 Task: In Heading Arial with underline. Font size of heading  '18'Font style of data Calibri. Font size of data  9Alignment of headline & data Align center. Fill color in heading,  RedFont color of data Black Apply border in Data No BorderIn the sheet   Impact Sales log book
Action: Mouse moved to (160, 158)
Screenshot: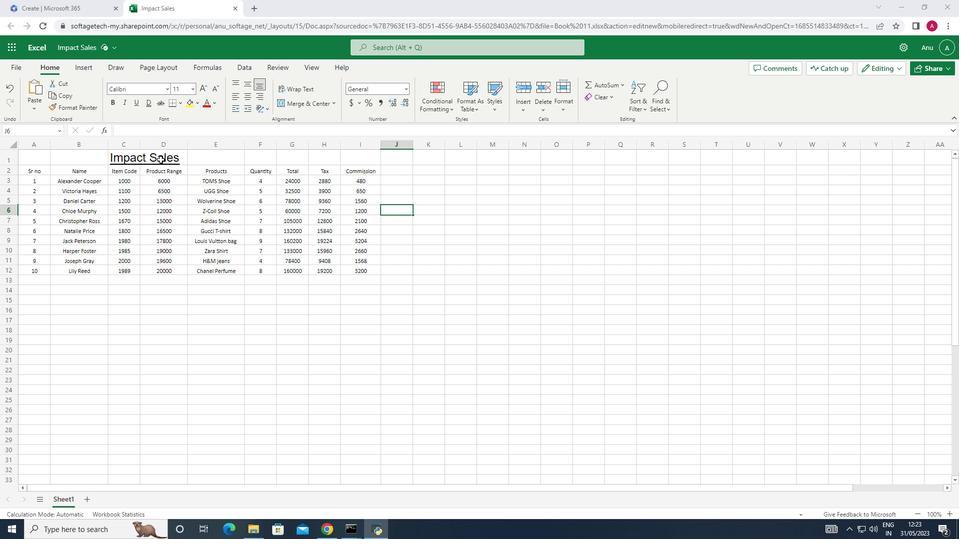 
Action: Mouse pressed left at (160, 158)
Screenshot: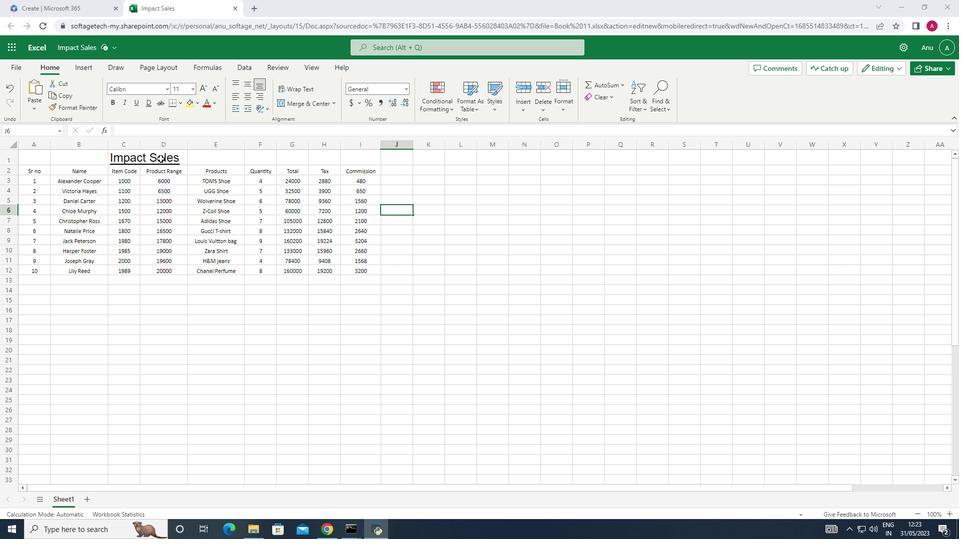 
Action: Mouse moved to (121, 157)
Screenshot: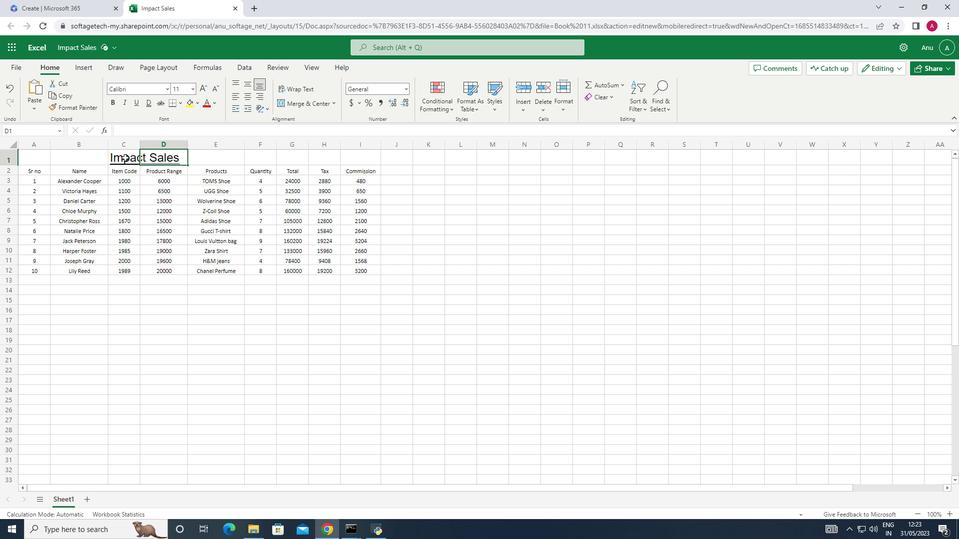 
Action: Mouse pressed left at (121, 157)
Screenshot: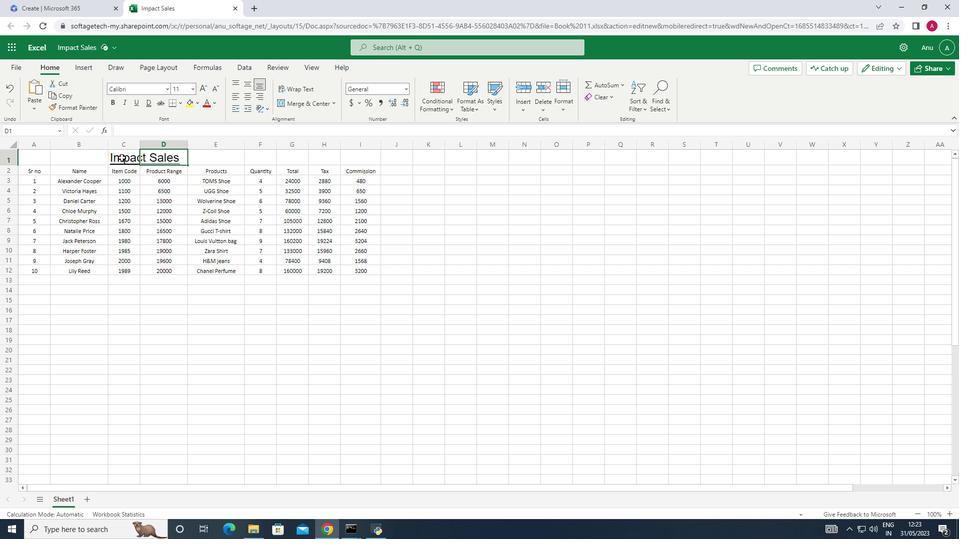 
Action: Mouse moved to (164, 87)
Screenshot: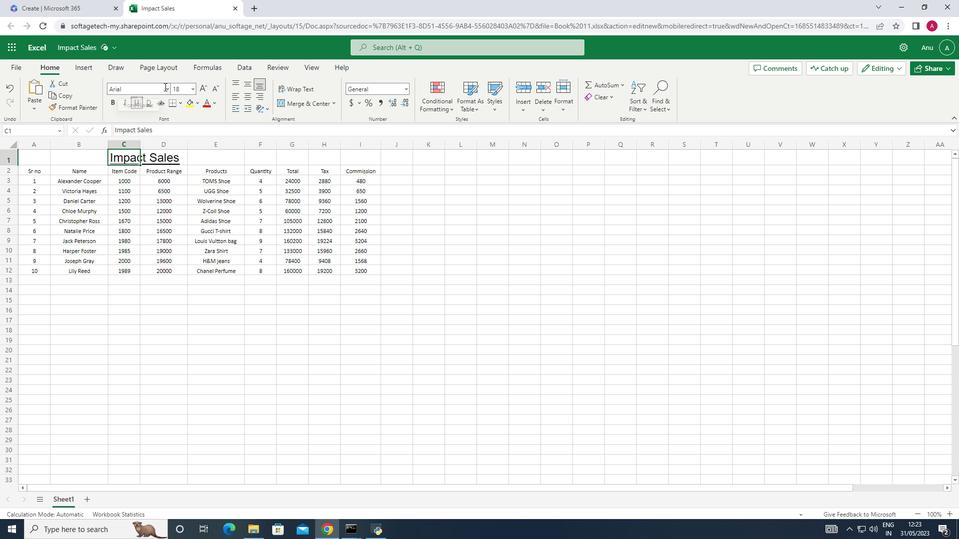
Action: Mouse pressed left at (164, 87)
Screenshot: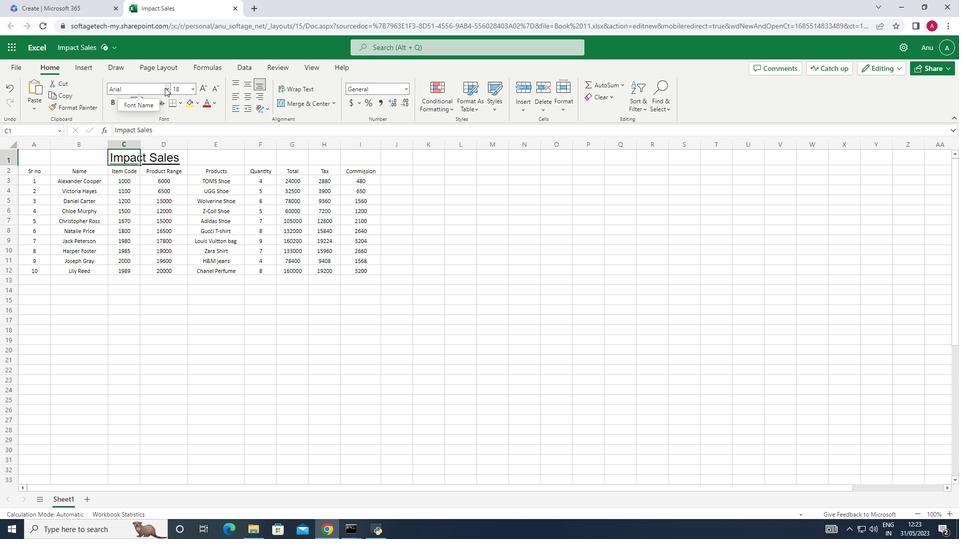 
Action: Mouse moved to (142, 126)
Screenshot: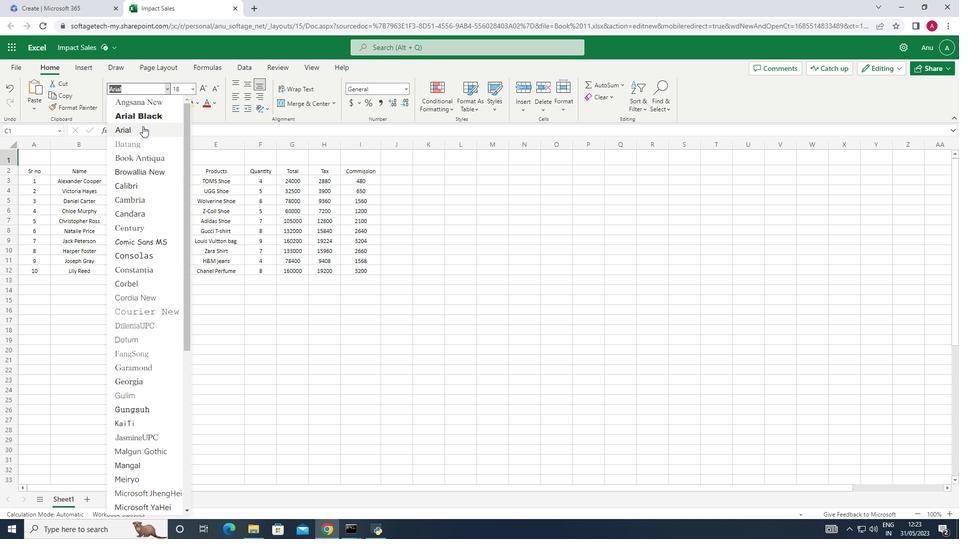 
Action: Mouse pressed left at (142, 126)
Screenshot: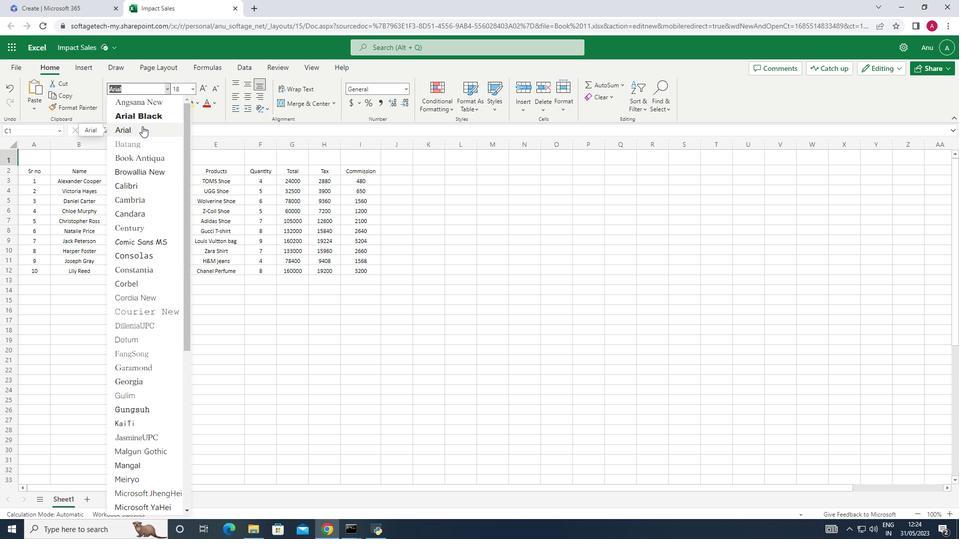 
Action: Mouse moved to (135, 105)
Screenshot: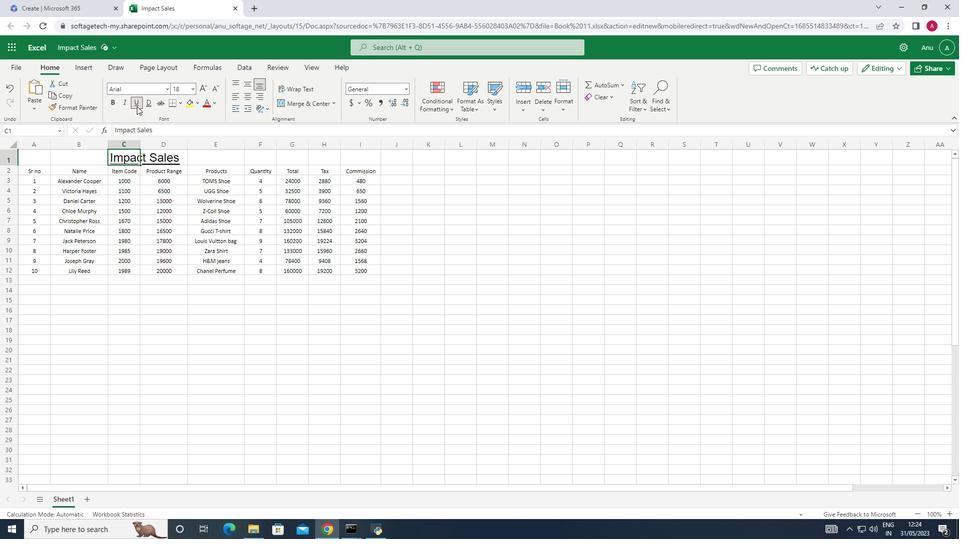 
Action: Mouse pressed left at (135, 105)
Screenshot: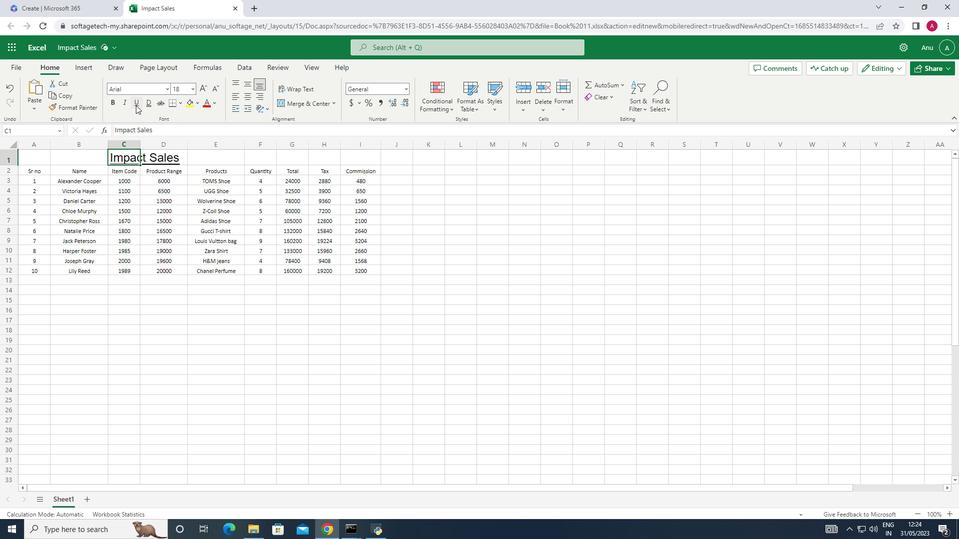 
Action: Mouse pressed left at (135, 105)
Screenshot: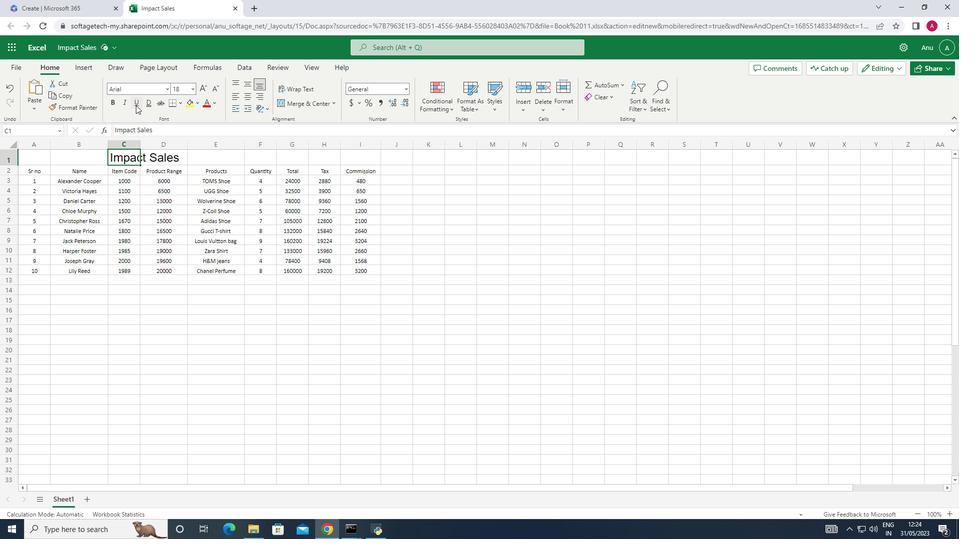 
Action: Mouse moved to (35, 173)
Screenshot: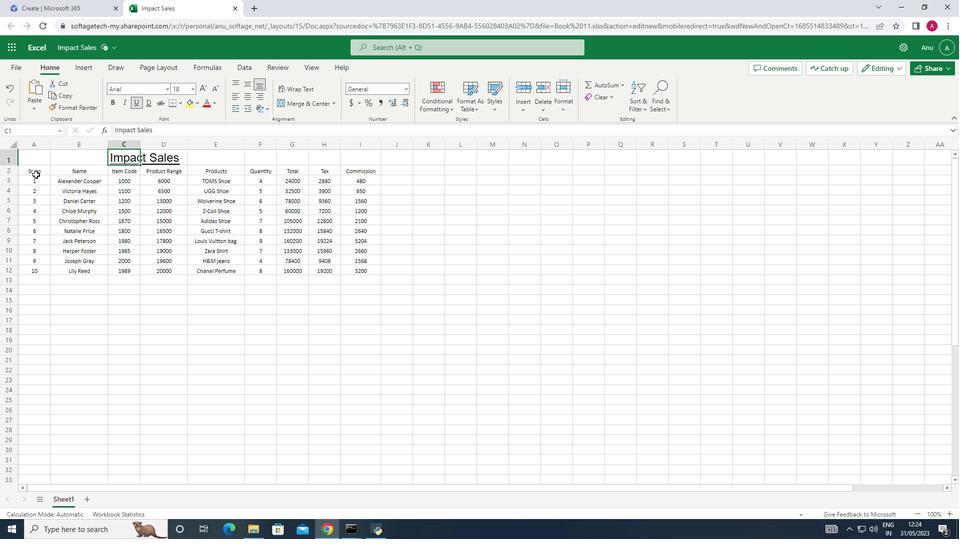 
Action: Mouse pressed left at (35, 173)
Screenshot: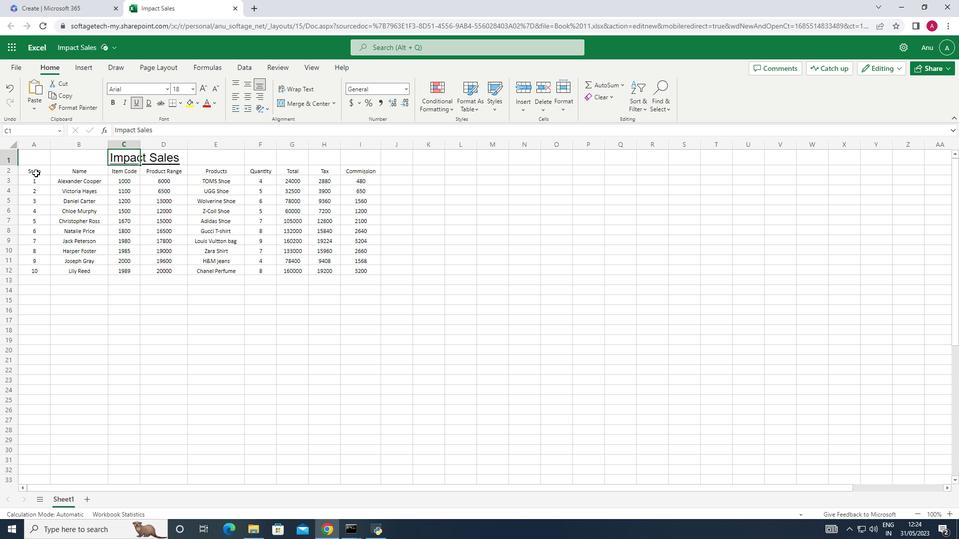 
Action: Mouse moved to (337, 254)
Screenshot: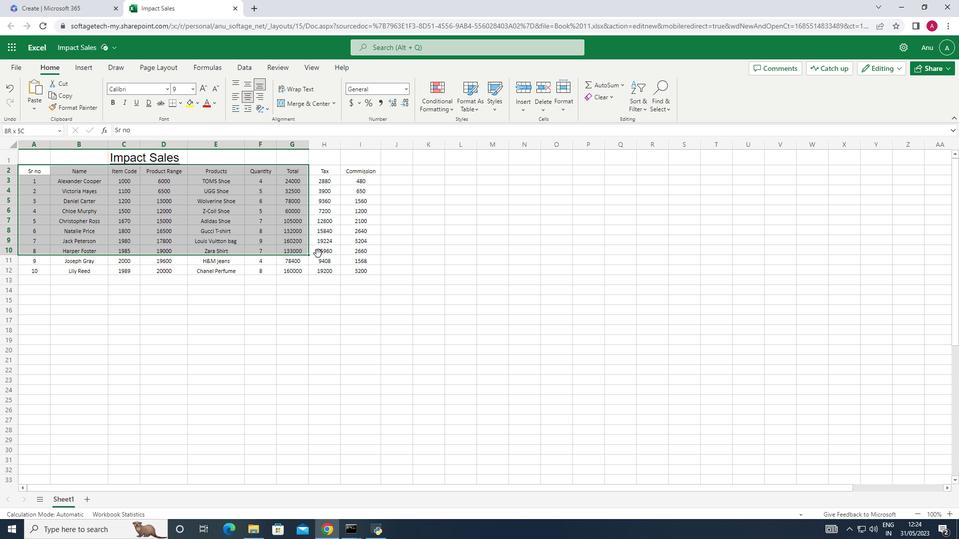 
Action: Mouse pressed left at (337, 254)
Screenshot: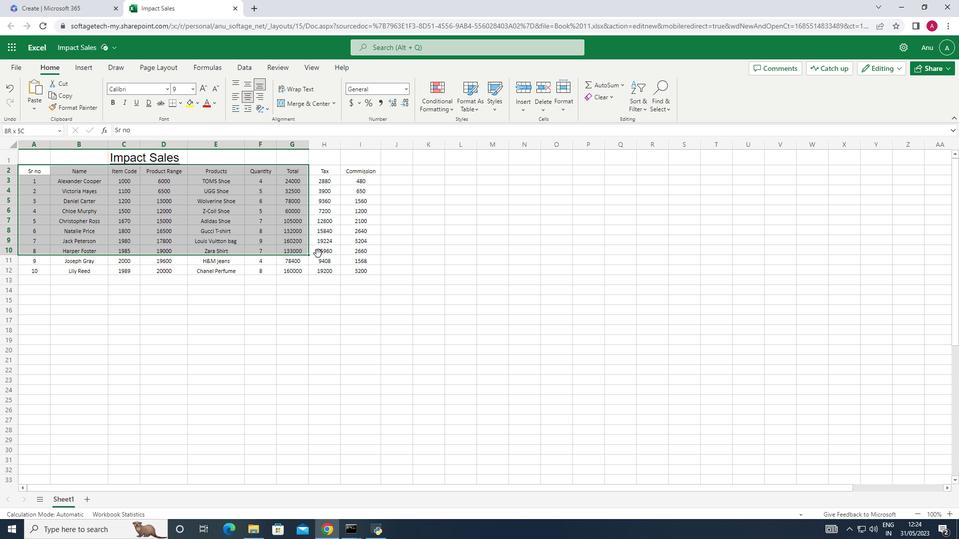 
Action: Mouse moved to (371, 254)
Screenshot: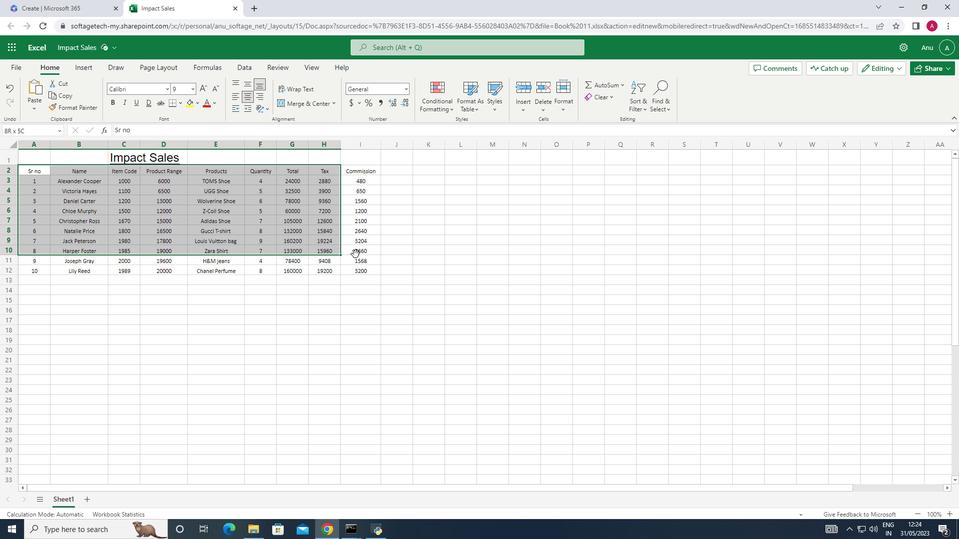
Action: Mouse pressed left at (371, 254)
Screenshot: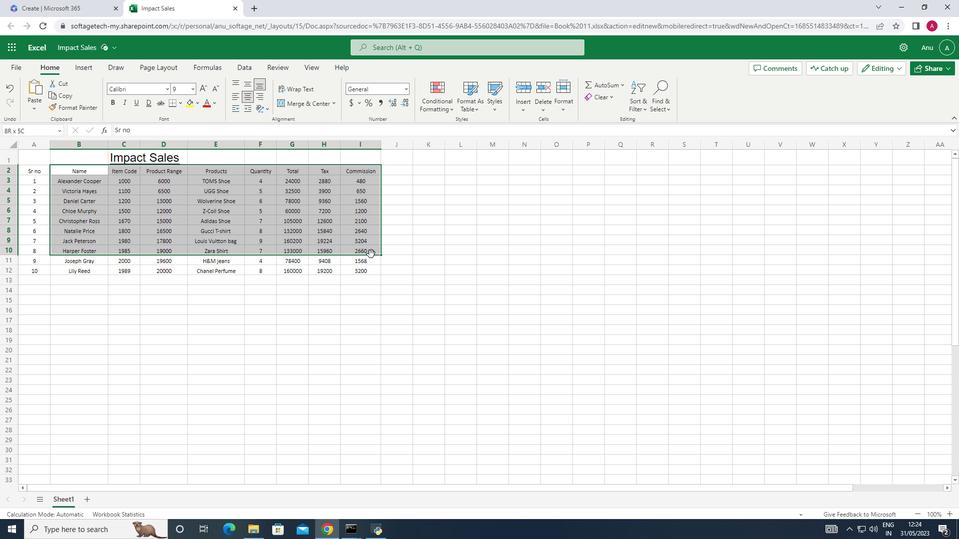 
Action: Mouse moved to (556, 301)
Screenshot: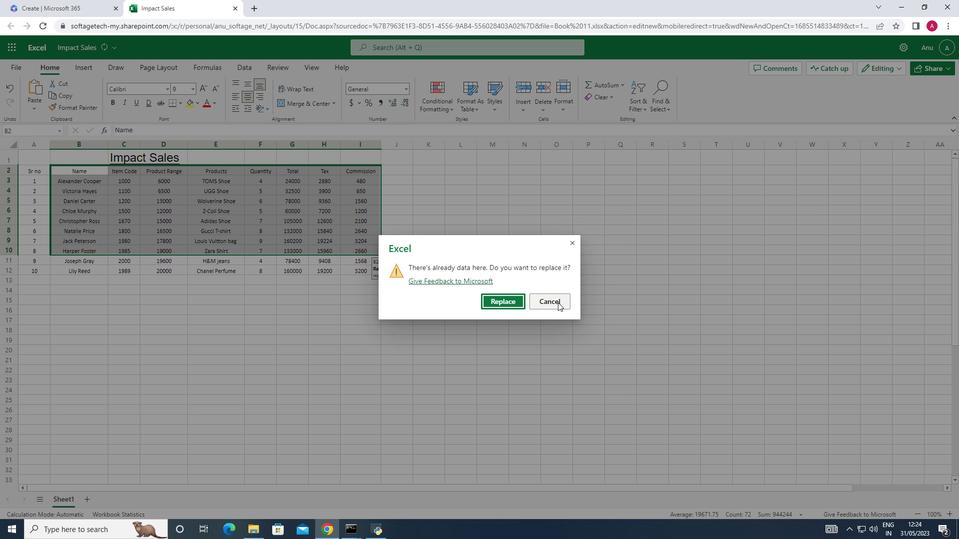 
Action: Mouse pressed left at (556, 301)
Screenshot: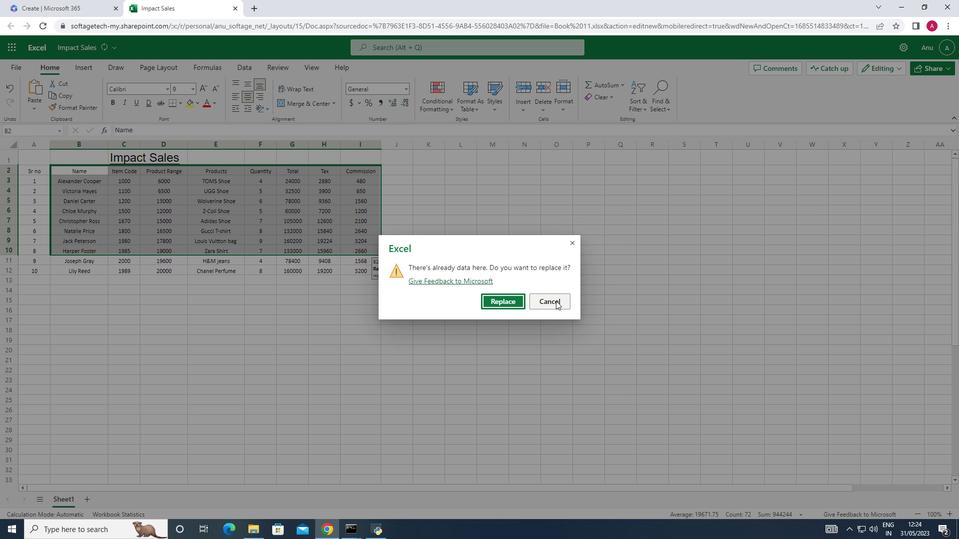 
Action: Mouse moved to (37, 170)
Screenshot: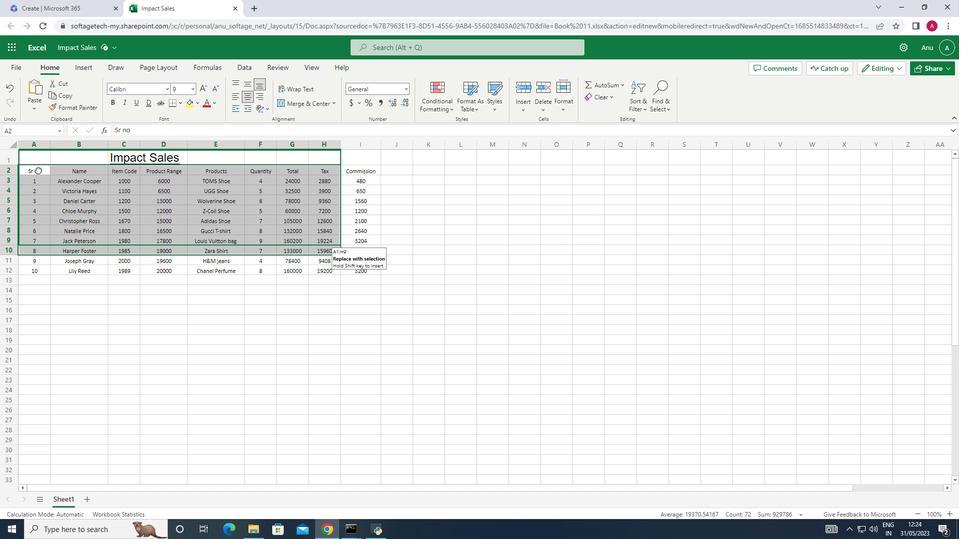 
Action: Mouse pressed left at (37, 170)
Screenshot: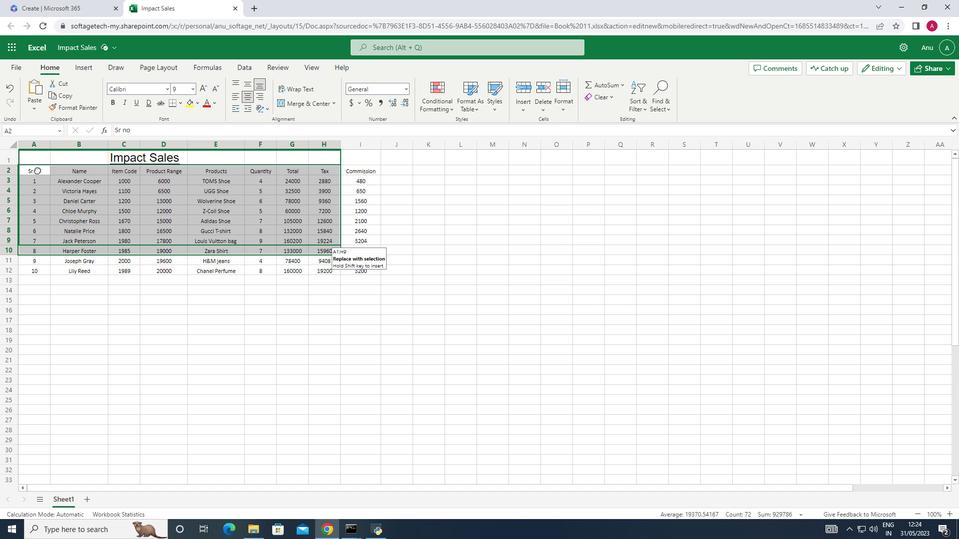 
Action: Mouse moved to (479, 222)
Screenshot: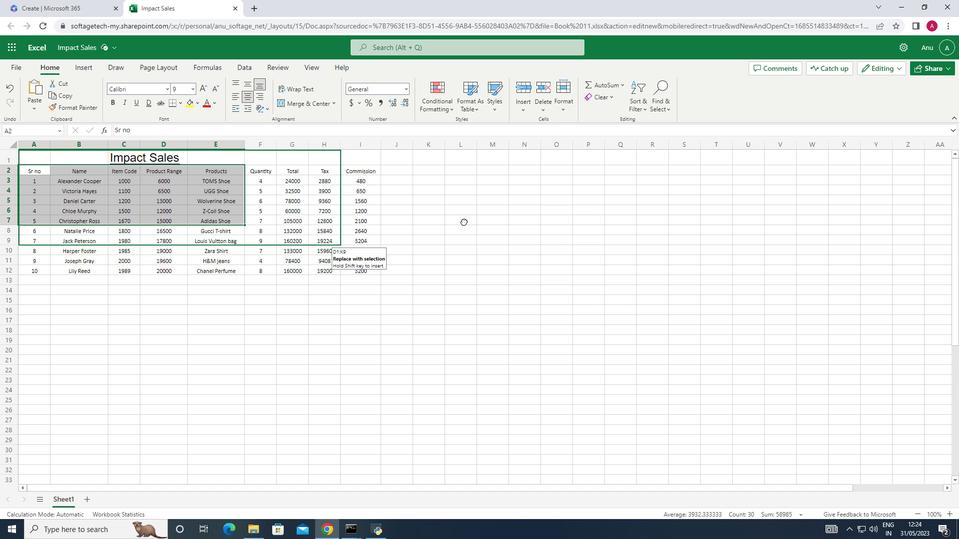 
Action: Mouse pressed left at (479, 222)
Screenshot: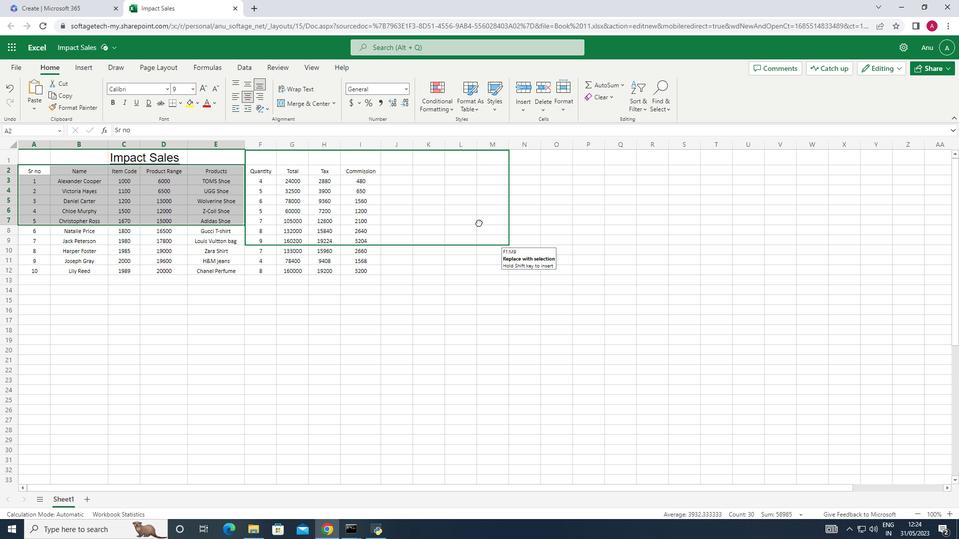 
Action: Mouse moved to (434, 287)
Screenshot: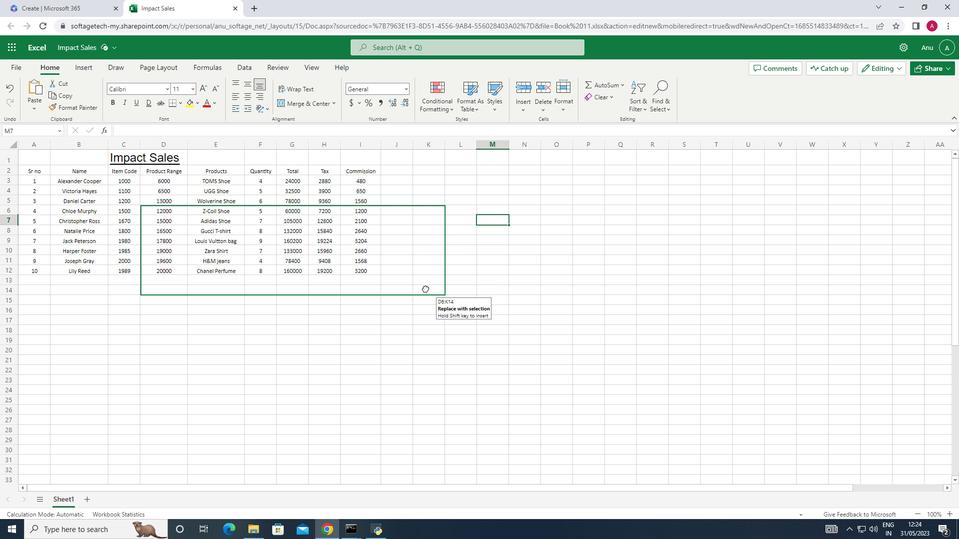 
Action: Mouse pressed right at (434, 287)
Screenshot: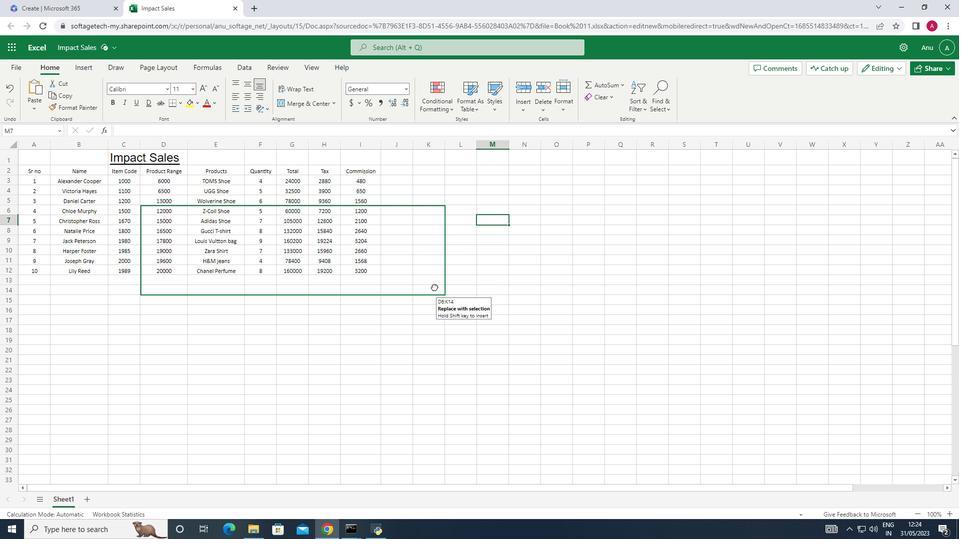 
Action: Mouse moved to (504, 265)
Screenshot: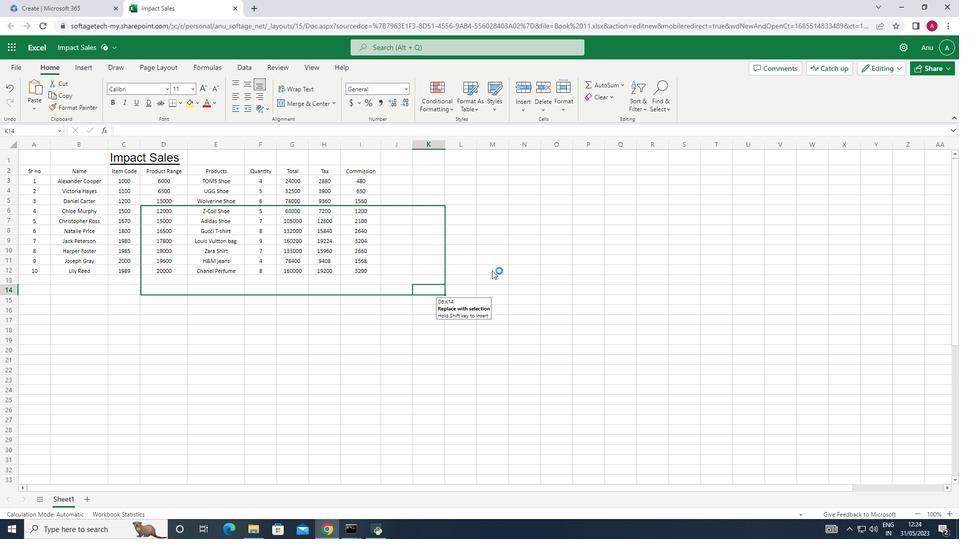 
Action: Mouse pressed left at (504, 265)
Screenshot: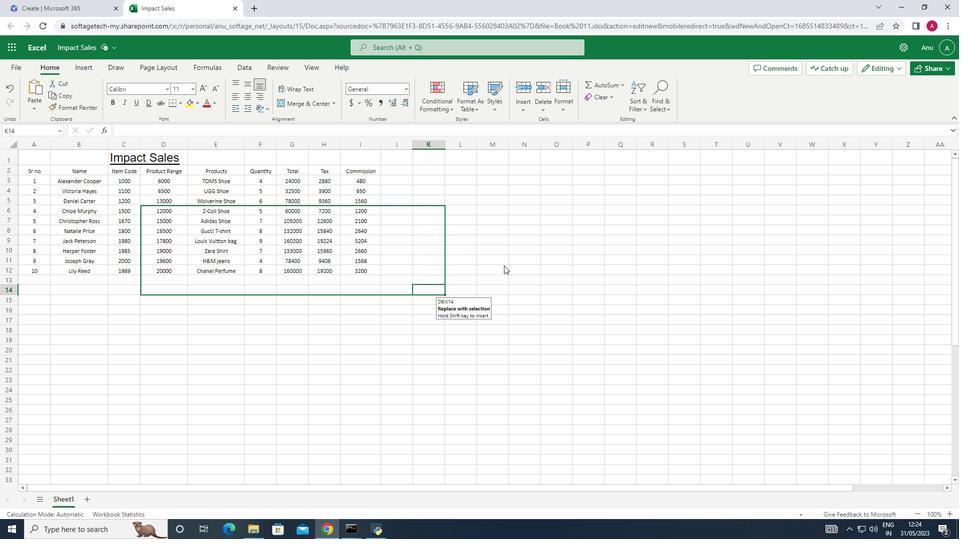 
Action: Mouse moved to (599, 189)
Screenshot: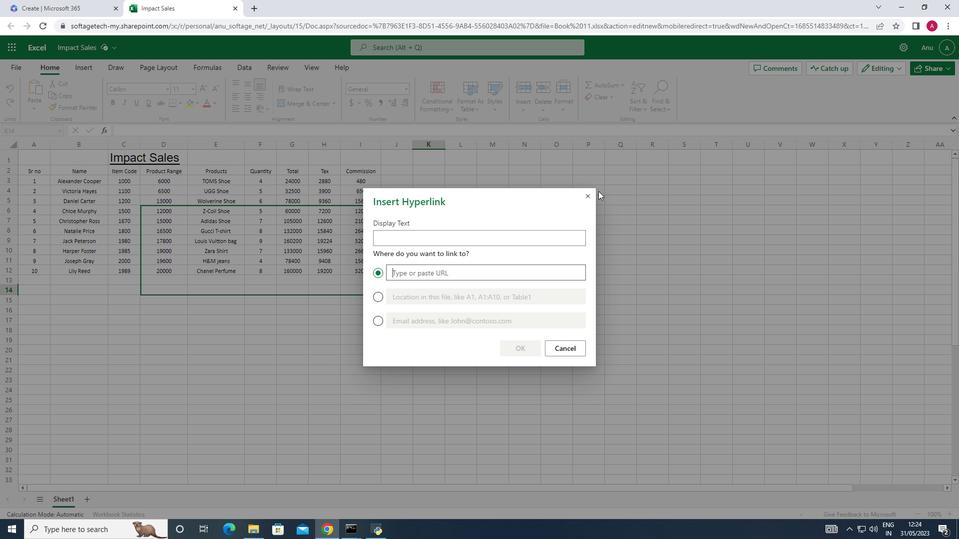 
Action: Mouse pressed left at (599, 189)
Screenshot: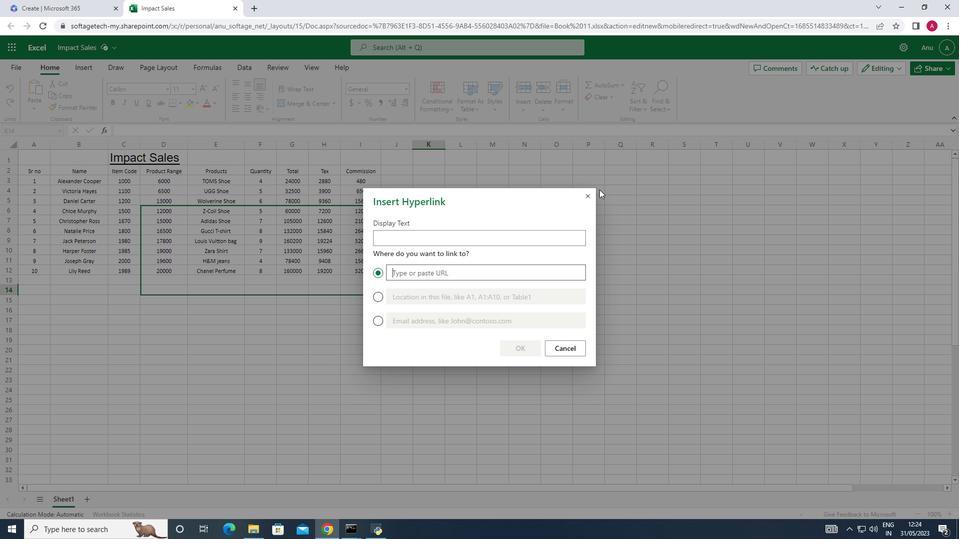 
Action: Mouse moved to (590, 190)
Screenshot: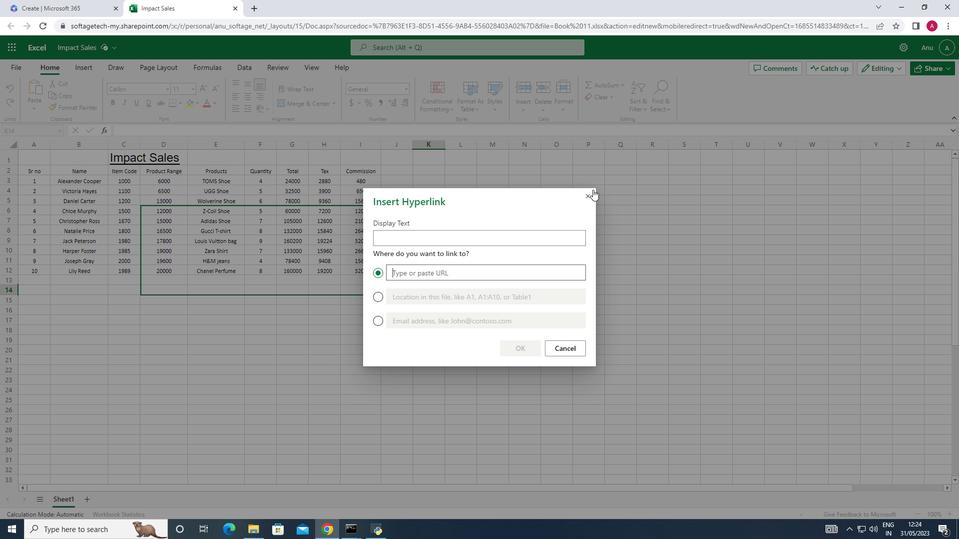 
Action: Mouse pressed left at (590, 190)
Screenshot: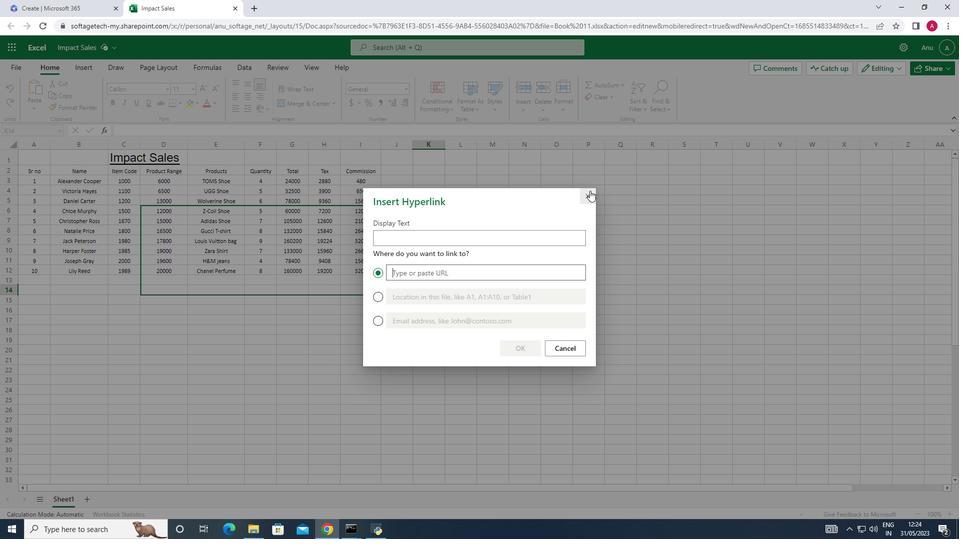 
Action: Mouse moved to (307, 248)
Screenshot: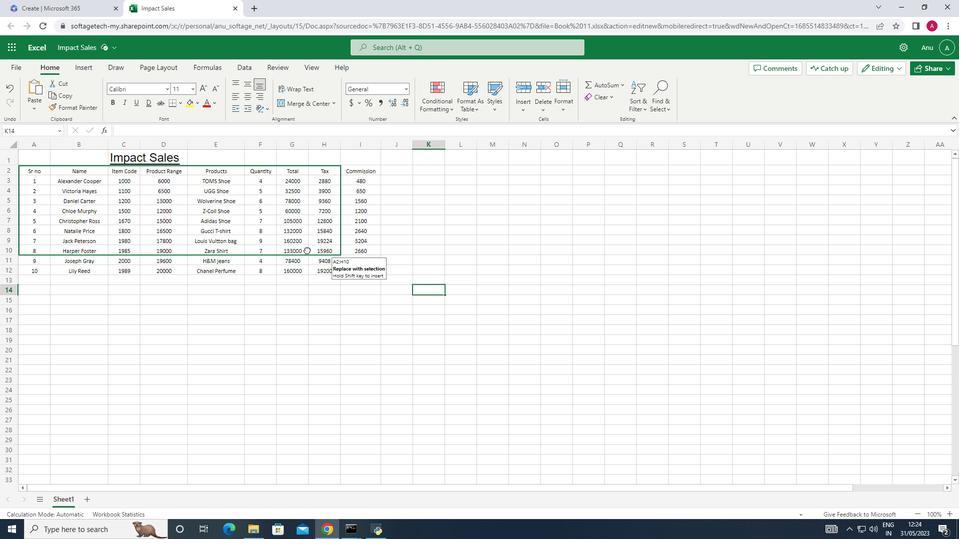 
Action: Mouse pressed left at (307, 248)
Screenshot: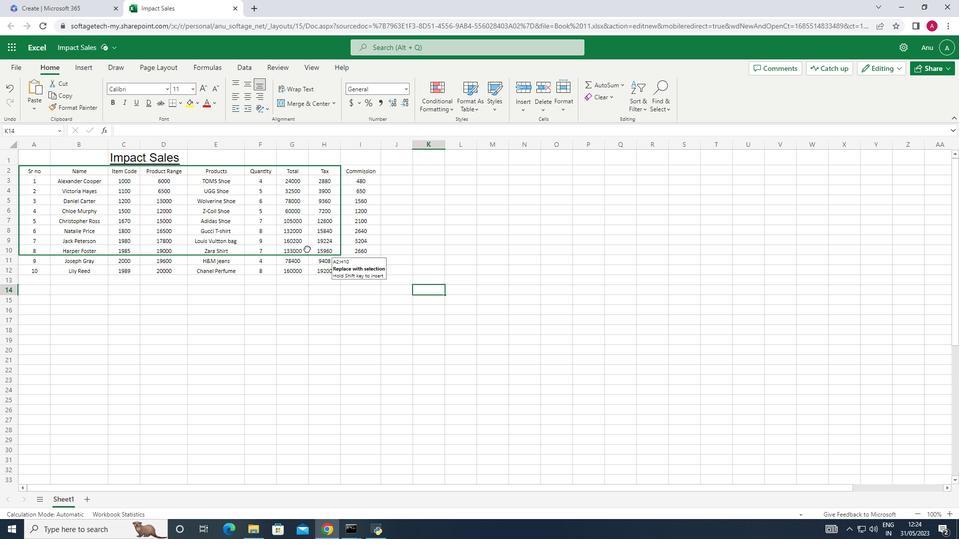 
Action: Mouse moved to (377, 266)
Screenshot: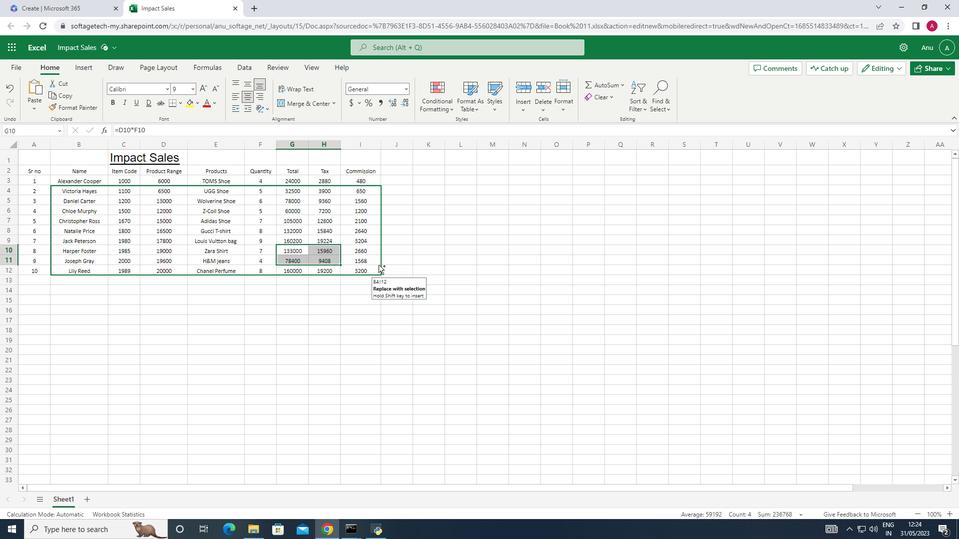 
Action: Key pressed ctrl+Z
Screenshot: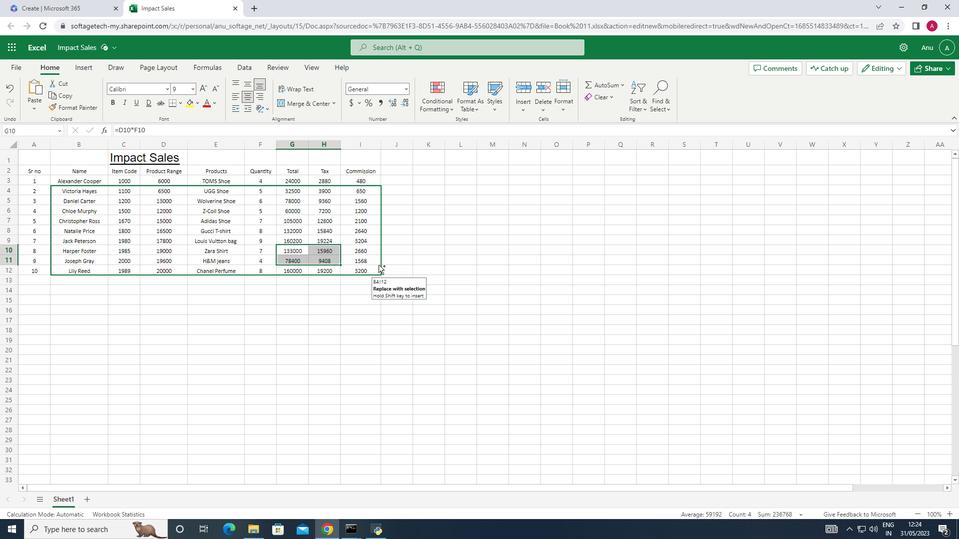 
Action: Mouse moved to (459, 240)
Screenshot: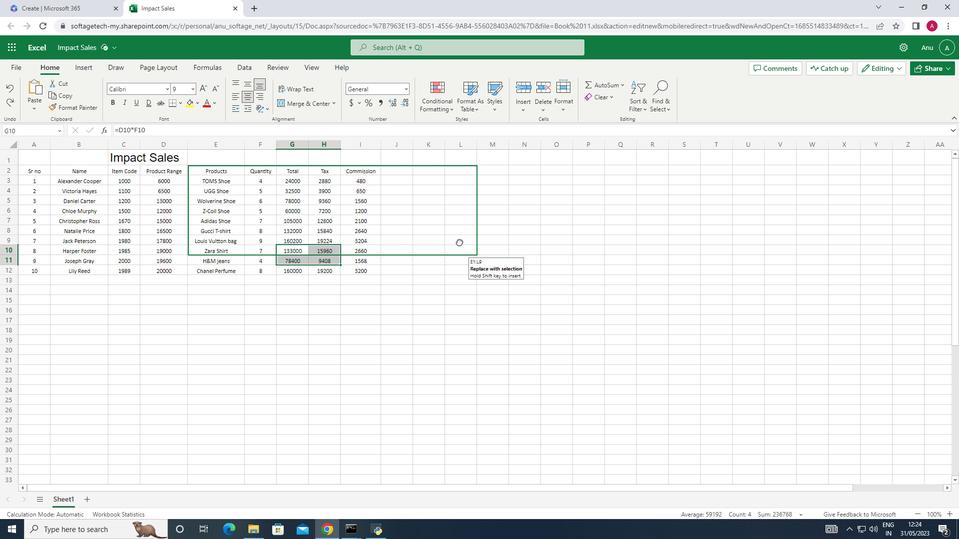 
Action: Mouse pressed left at (459, 240)
Screenshot: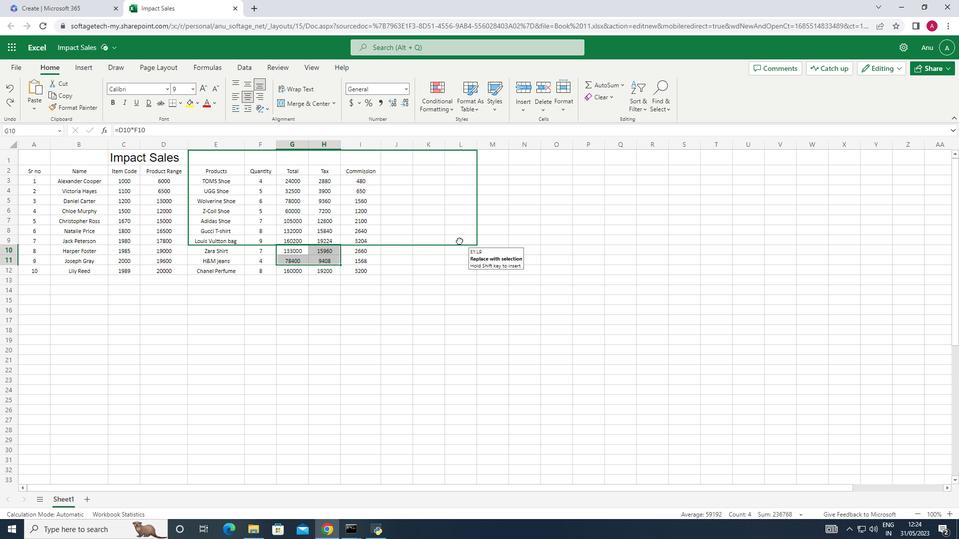 
Action: Mouse moved to (318, 236)
Screenshot: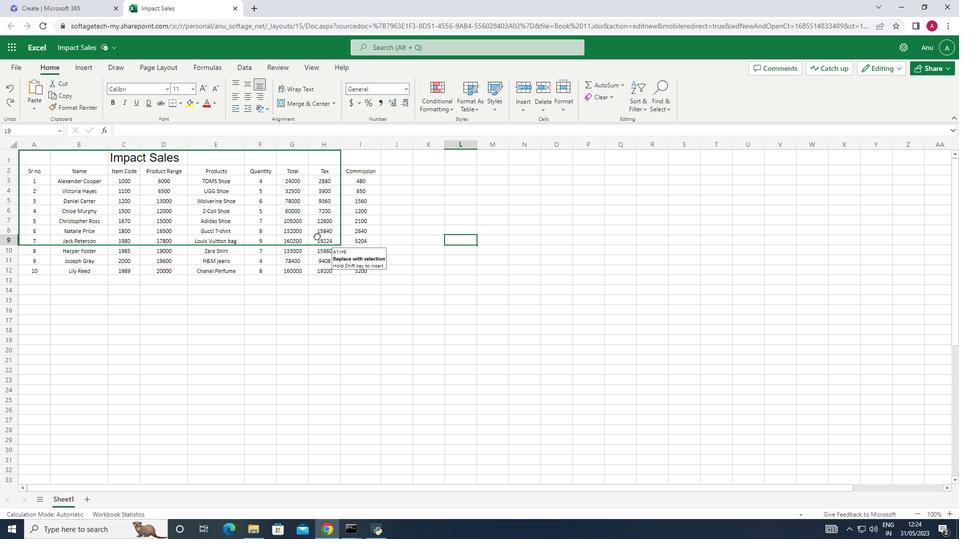 
Action: Key pressed <Key.shift_r>
Screenshot: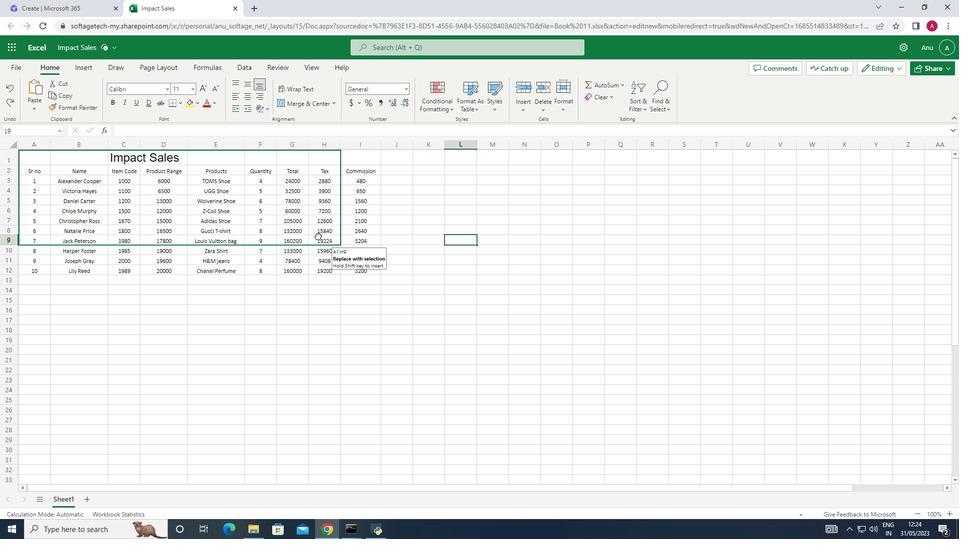 
Action: Mouse moved to (677, 336)
Screenshot: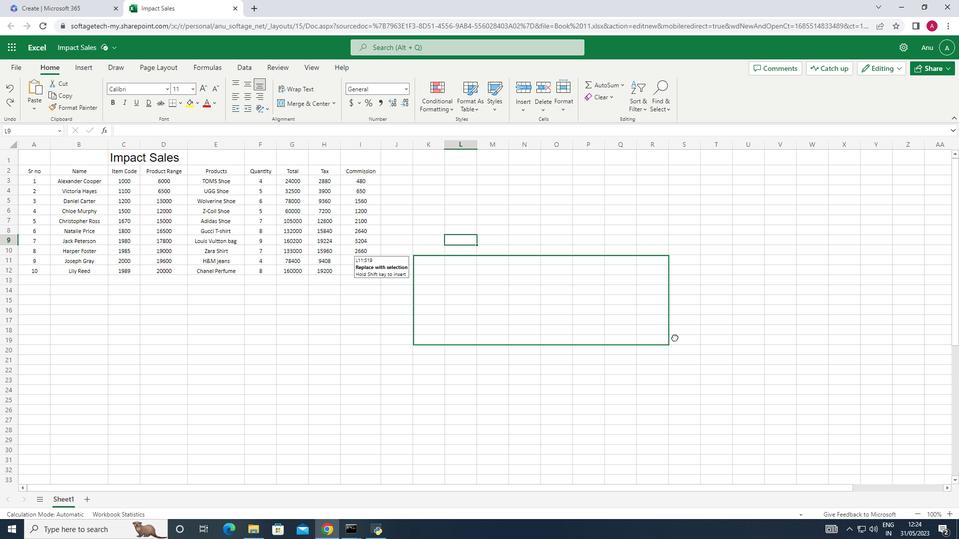 
Action: Mouse pressed left at (677, 336)
Screenshot: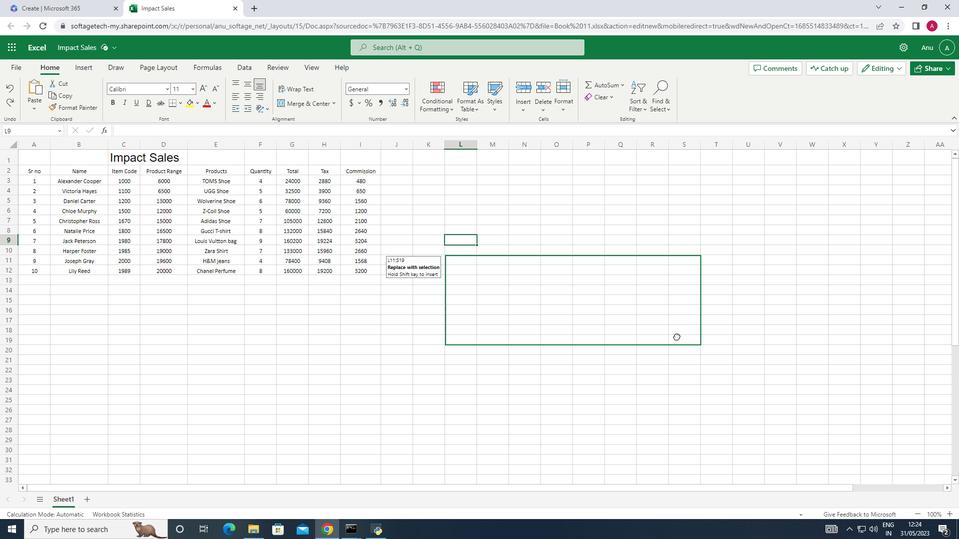 
Action: Key pressed <Key.shift_r>
Screenshot: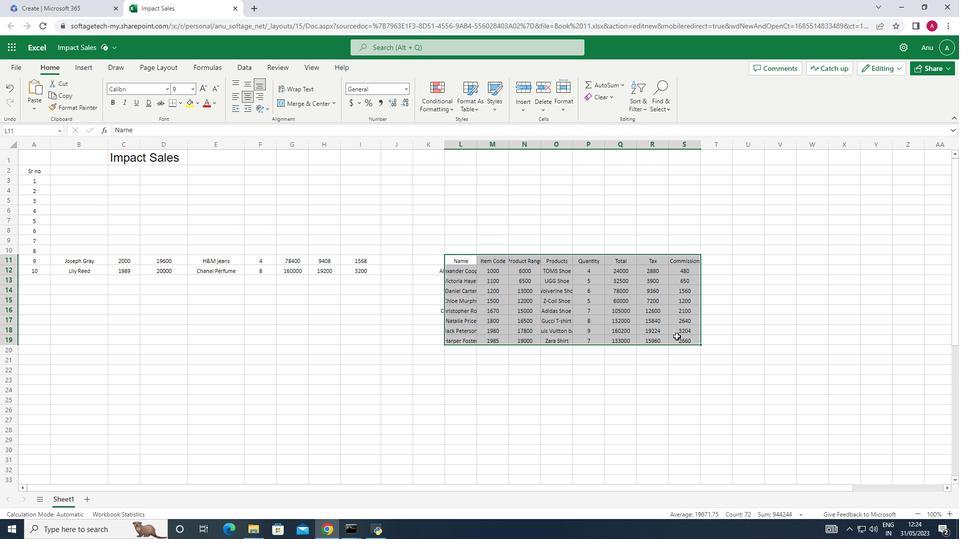 
Action: Mouse moved to (659, 331)
Screenshot: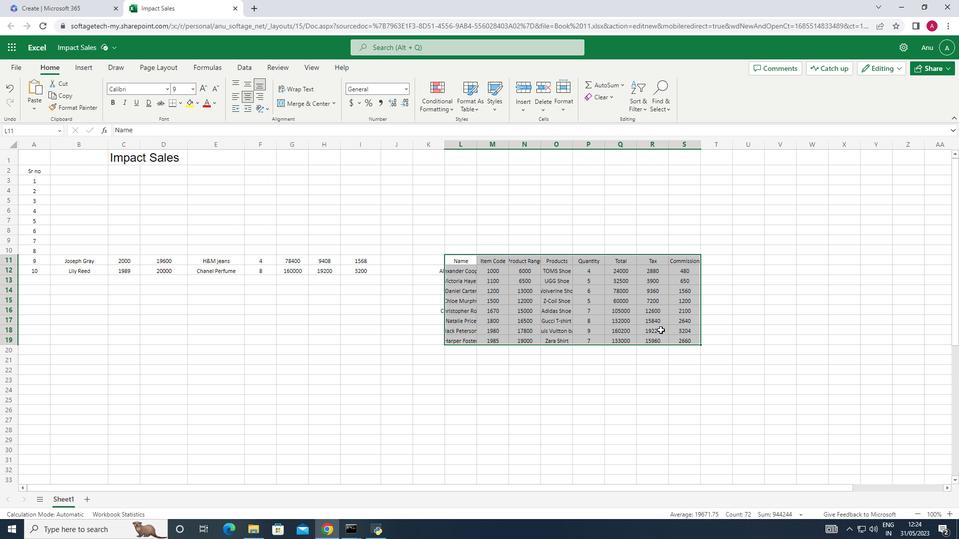 
Action: Key pressed ctrl+Z
Screenshot: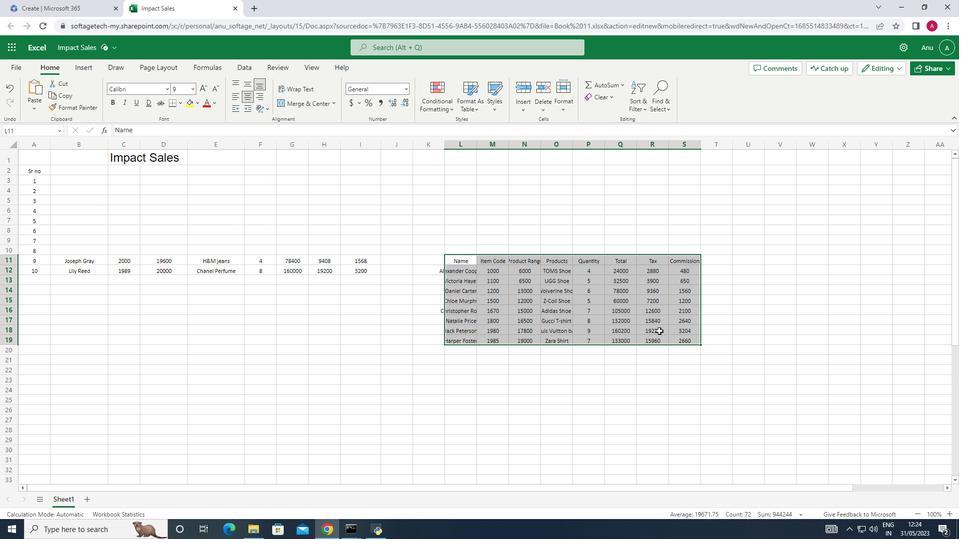 
Action: Mouse moved to (36, 169)
Screenshot: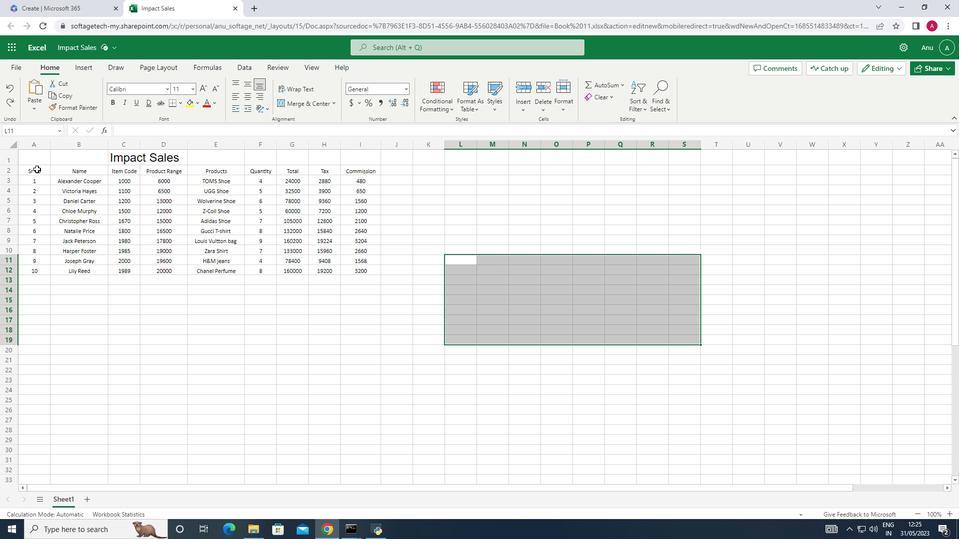 
Action: Mouse pressed left at (36, 169)
Screenshot: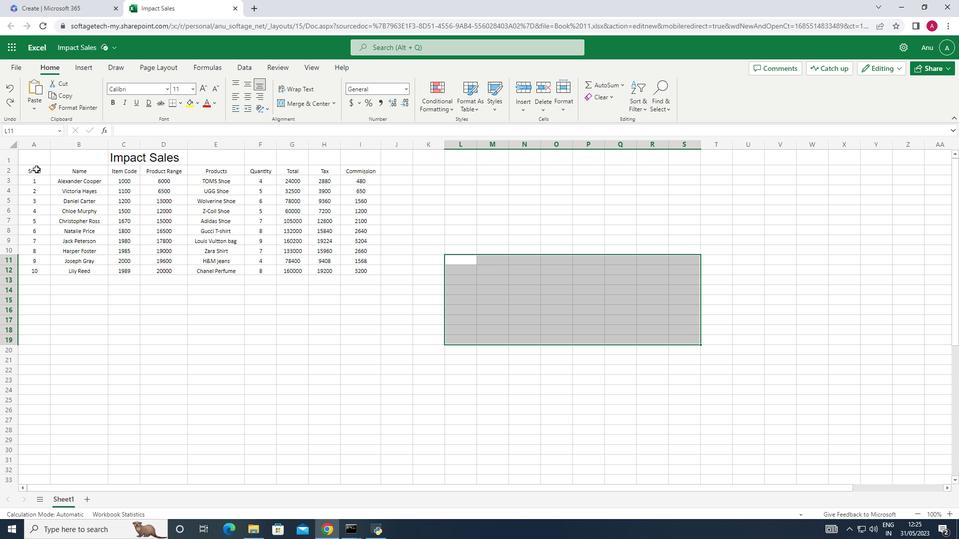 
Action: Mouse moved to (455, 245)
Screenshot: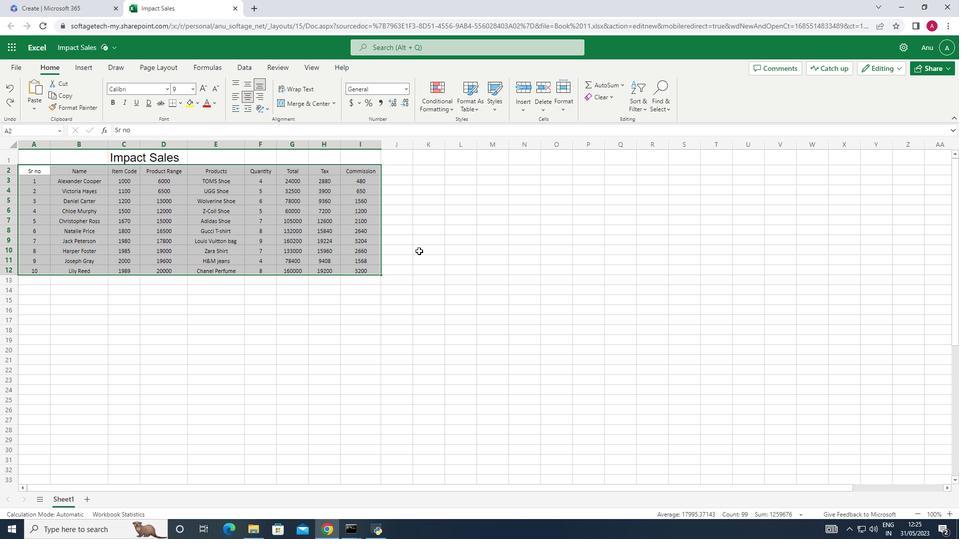 
Action: Mouse pressed left at (455, 245)
Screenshot: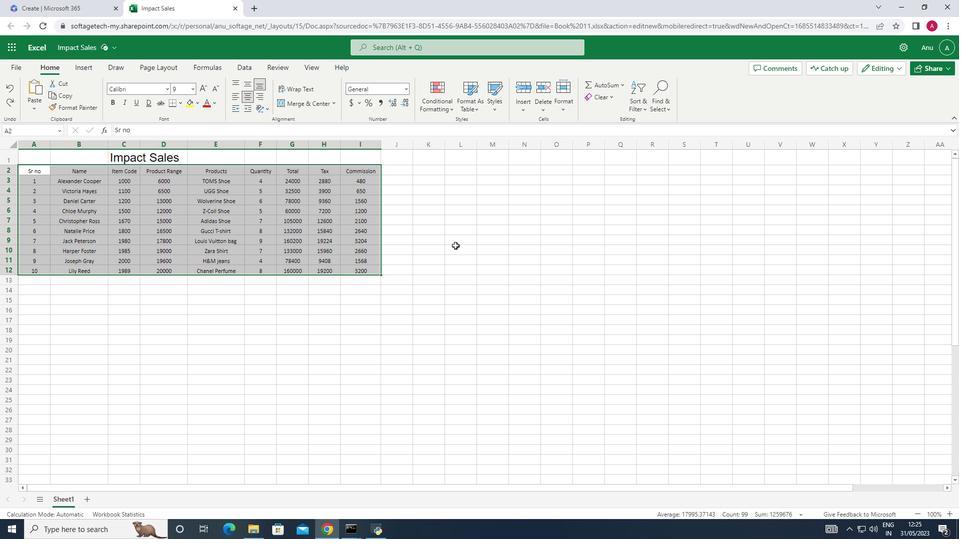 
Action: Mouse moved to (139, 157)
Screenshot: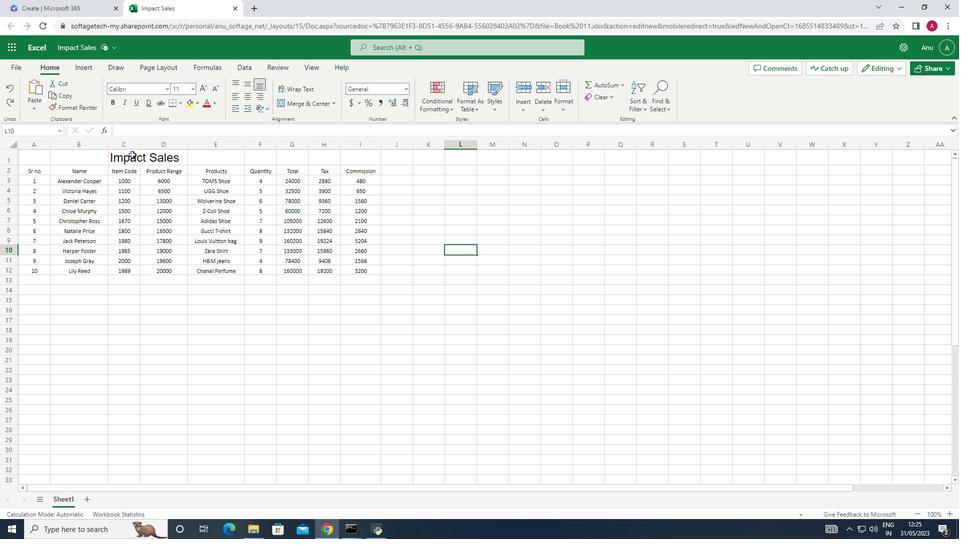 
Action: Mouse pressed left at (139, 157)
Screenshot: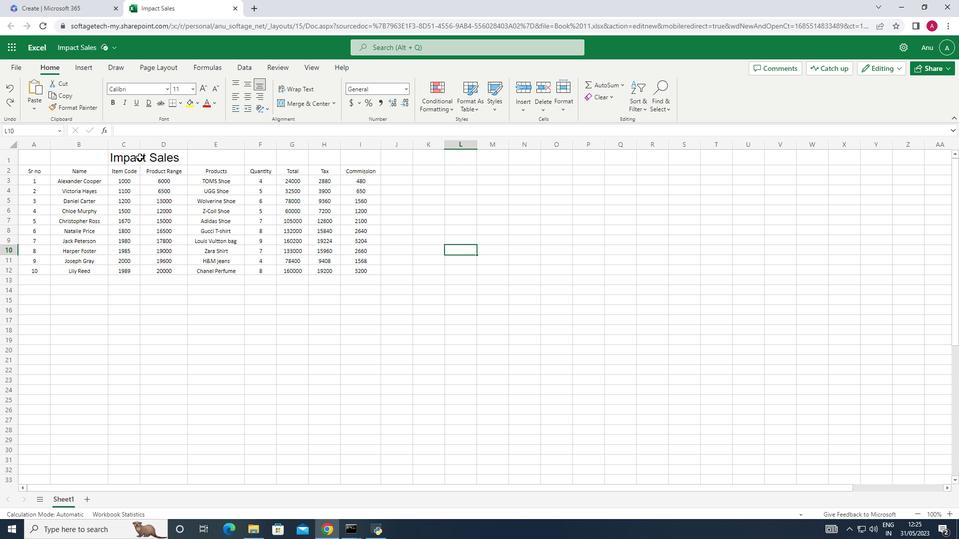 
Action: Mouse moved to (137, 102)
Screenshot: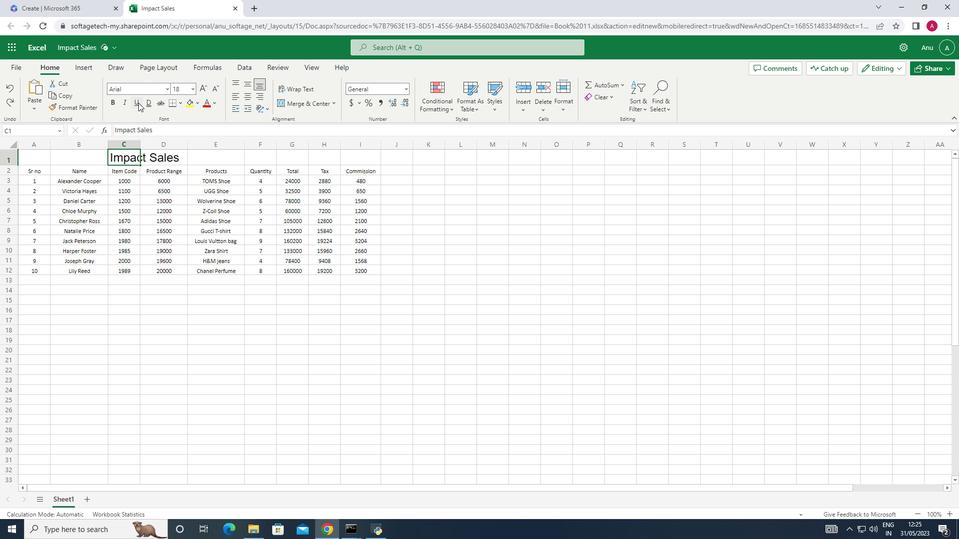 
Action: Mouse pressed left at (137, 102)
Screenshot: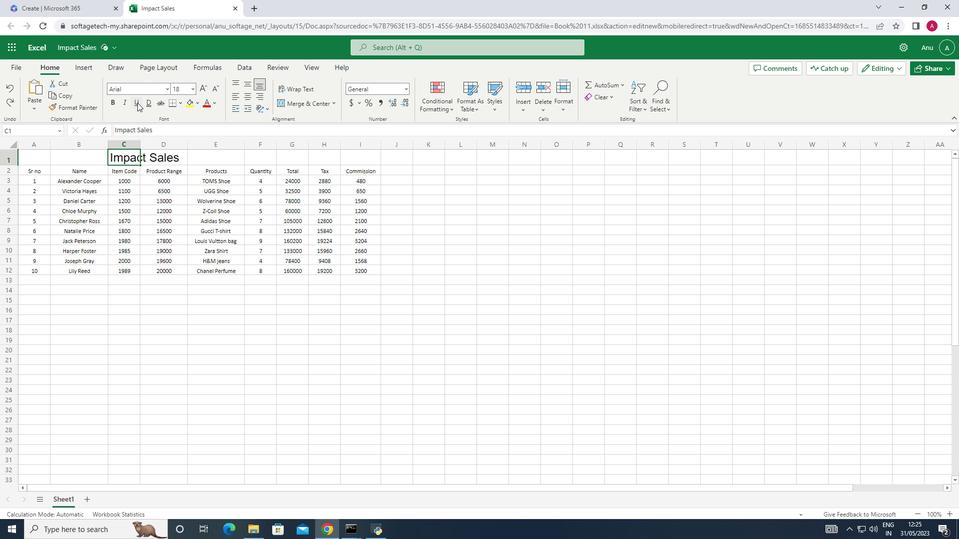 
Action: Mouse moved to (403, 280)
Screenshot: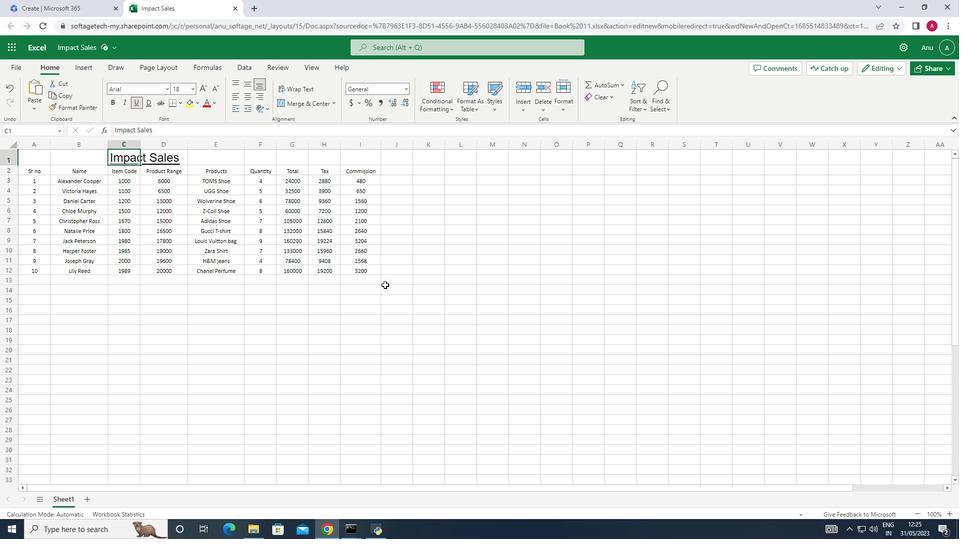 
Action: Mouse pressed left at (403, 280)
Screenshot: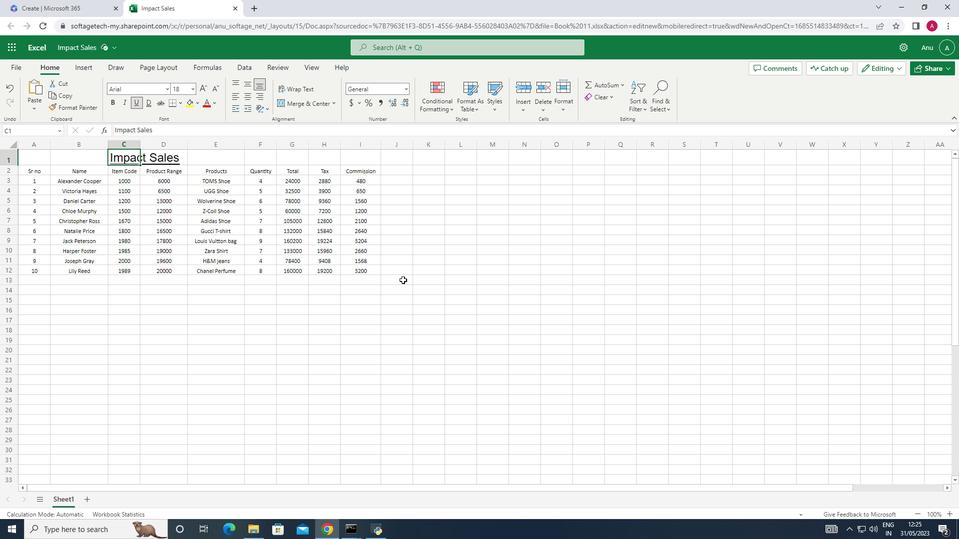 
Action: Mouse moved to (36, 170)
Screenshot: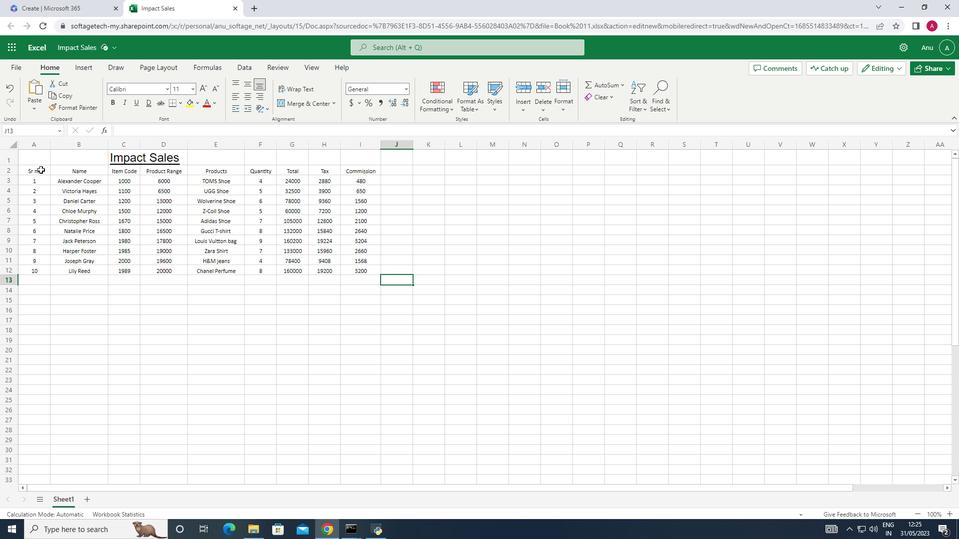 
Action: Mouse pressed left at (36, 170)
Screenshot: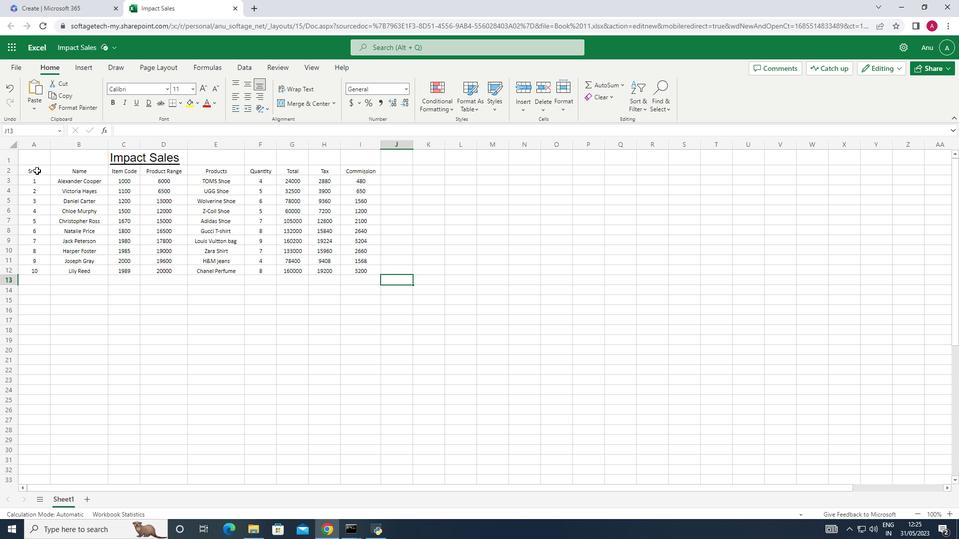 
Action: Mouse moved to (40, 170)
Screenshot: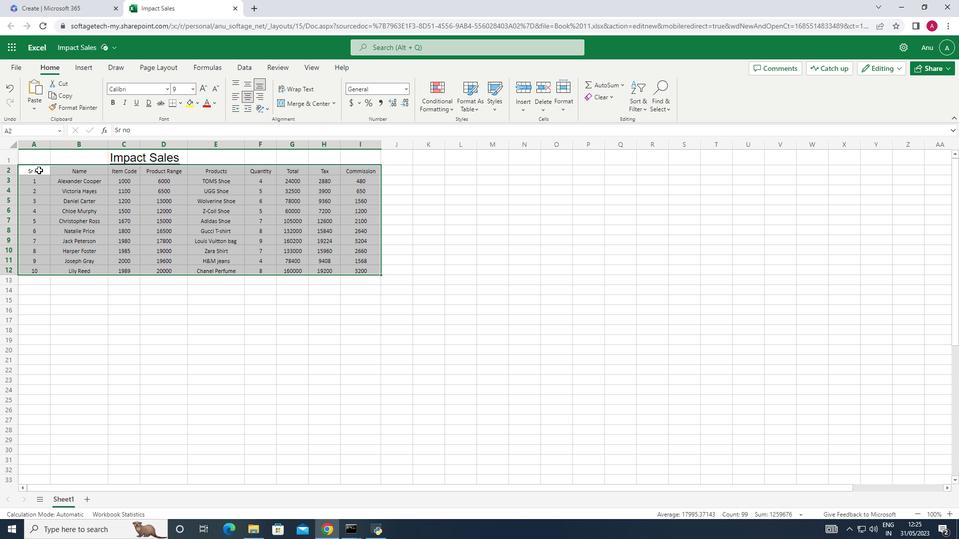 
Action: Mouse pressed left at (40, 170)
Screenshot: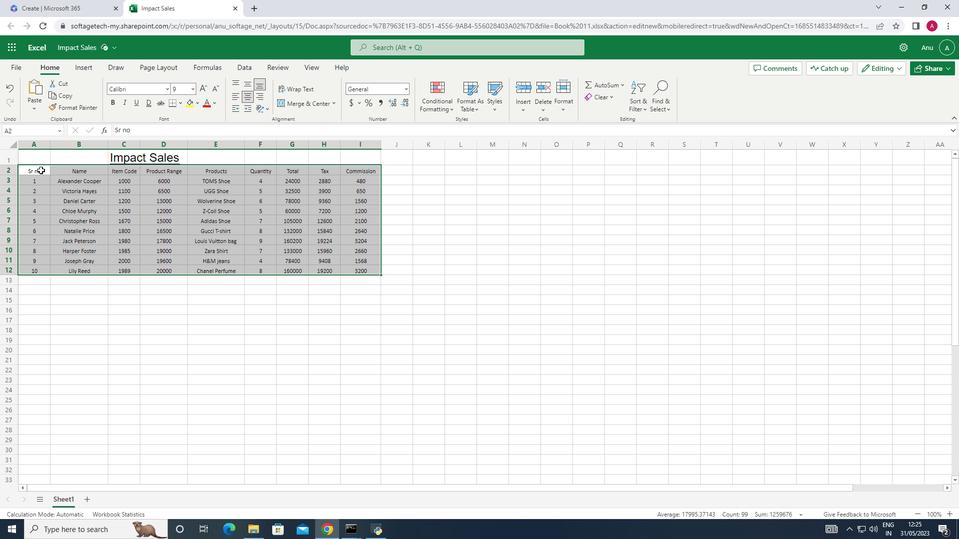 
Action: Mouse moved to (38, 172)
Screenshot: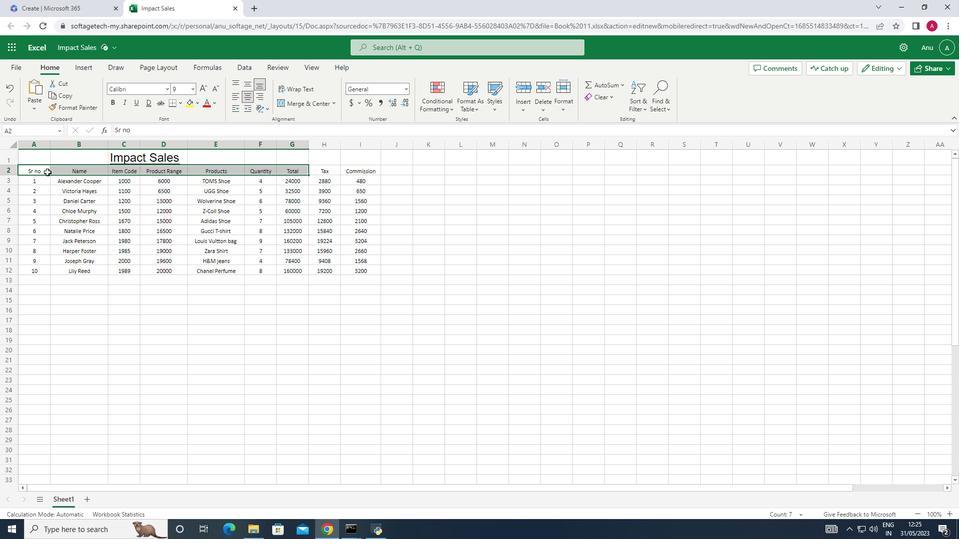 
Action: Mouse pressed left at (38, 172)
Screenshot: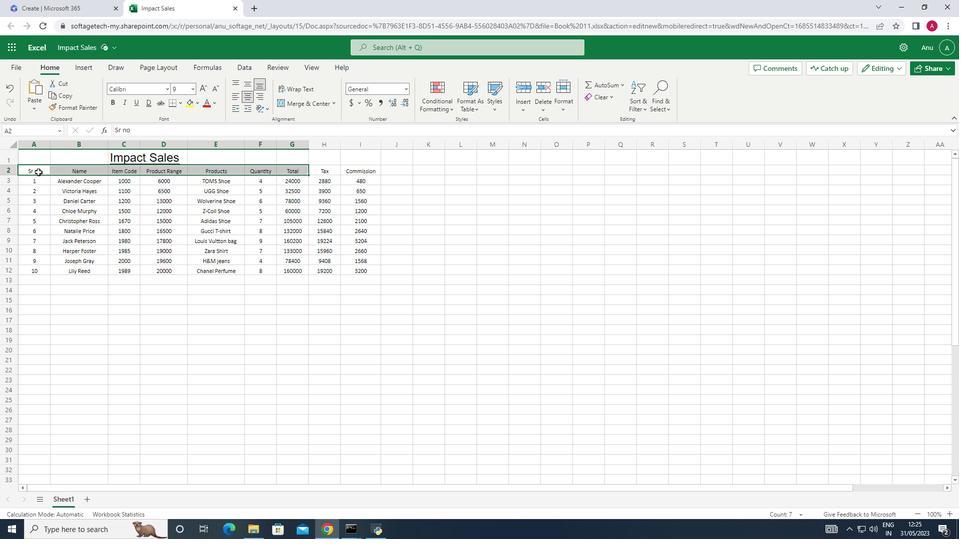 
Action: Mouse moved to (209, 101)
Screenshot: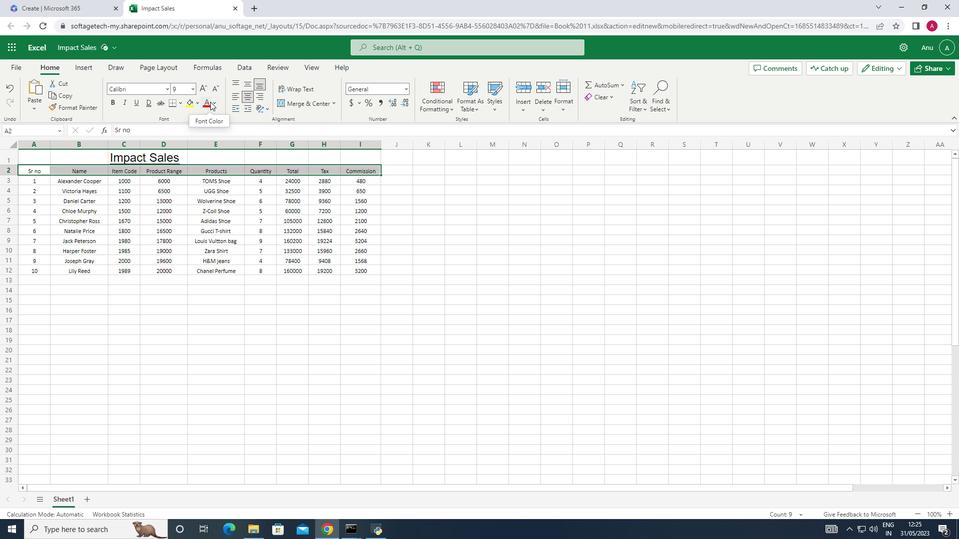 
Action: Mouse pressed left at (209, 101)
Screenshot: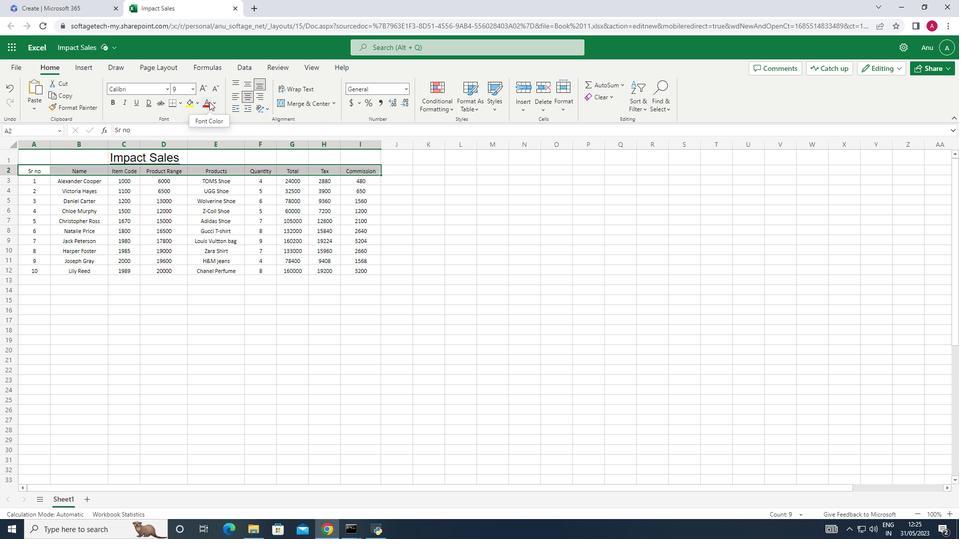 
Action: Mouse moved to (199, 100)
Screenshot: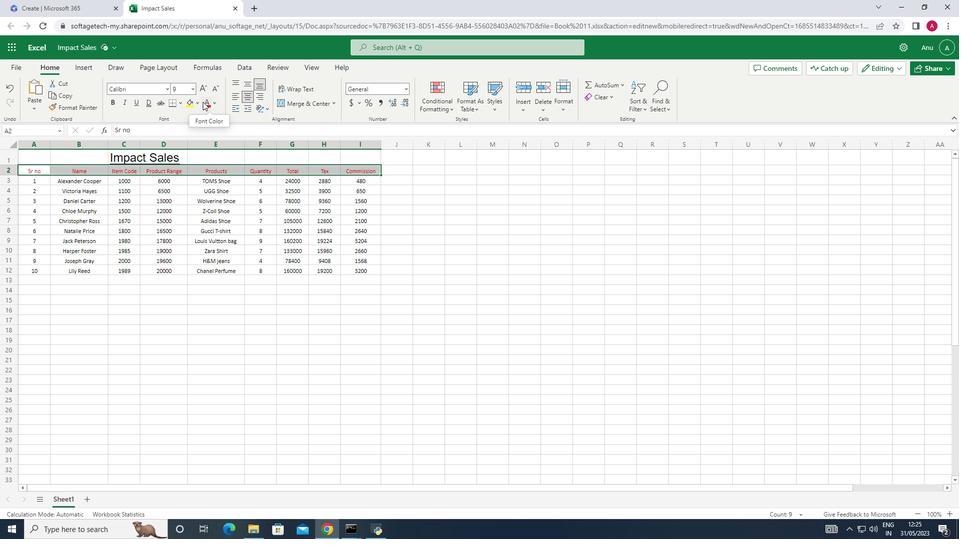 
Action: Mouse pressed left at (199, 100)
Screenshot: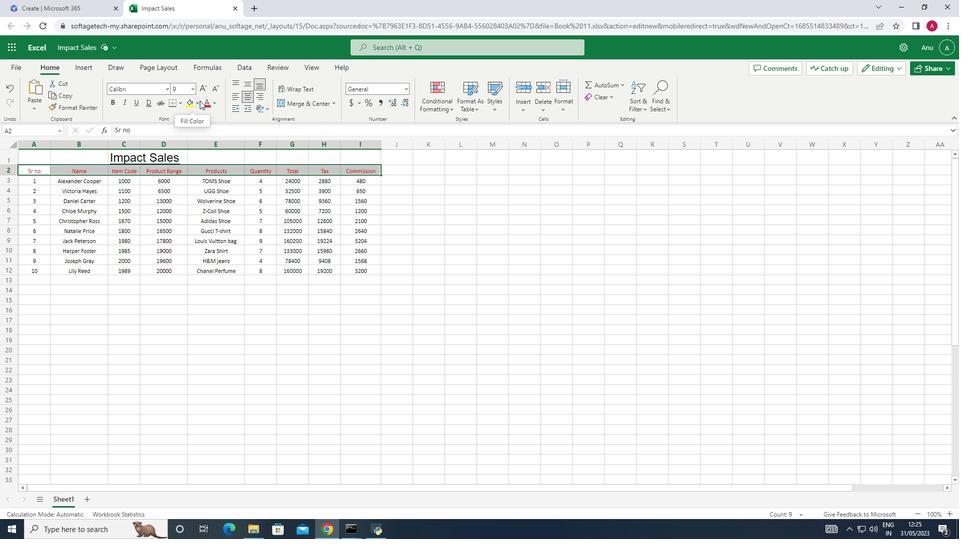 
Action: Mouse moved to (206, 127)
Screenshot: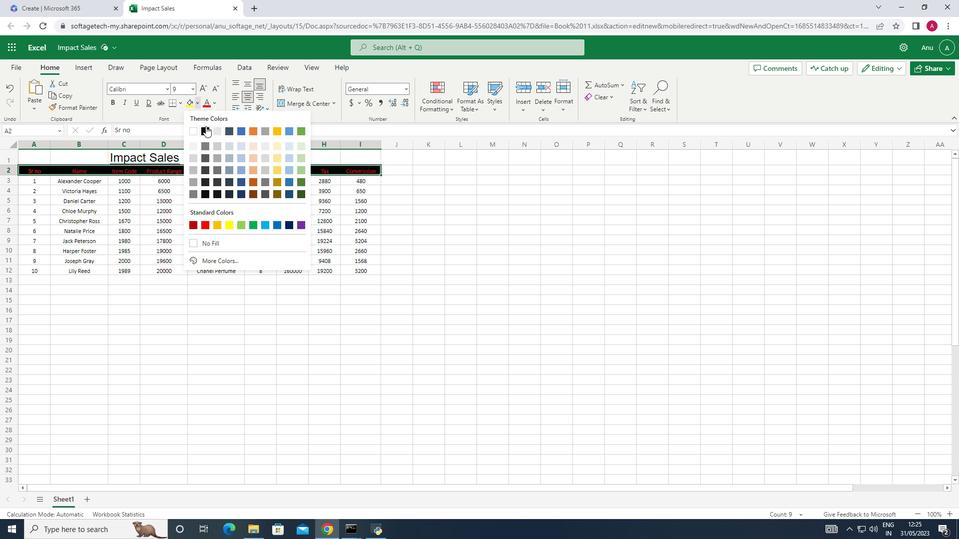 
Action: Mouse pressed left at (206, 127)
Screenshot: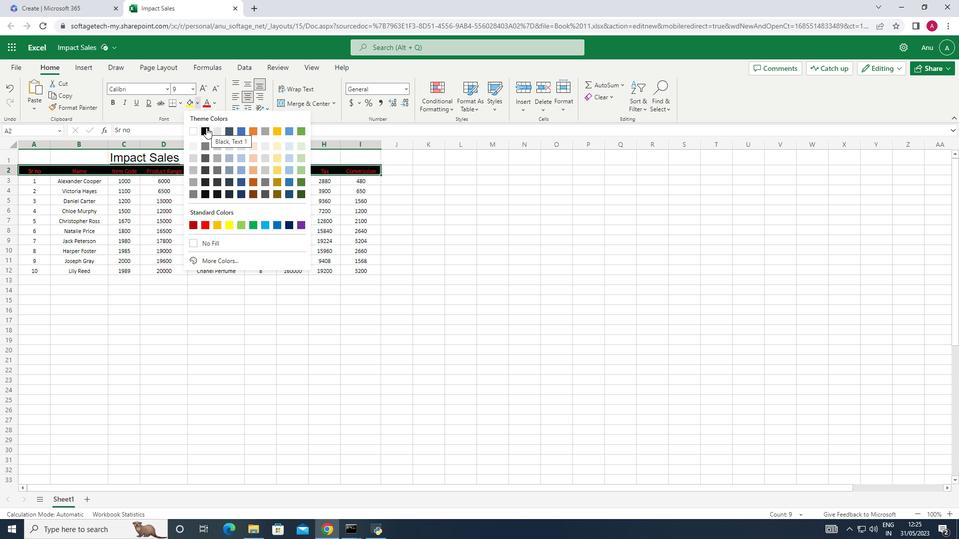 
Action: Mouse moved to (428, 219)
Screenshot: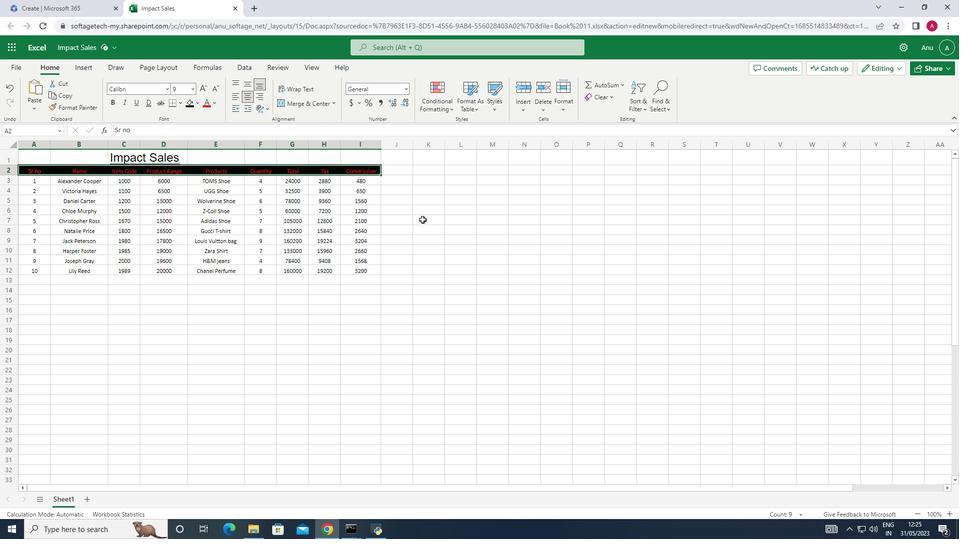
Action: Mouse pressed left at (428, 219)
Screenshot: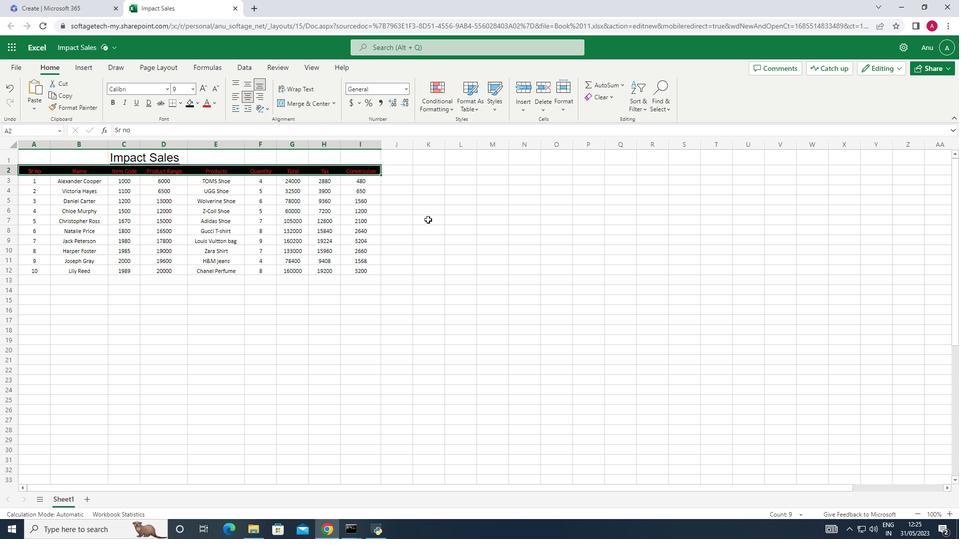 
Action: Mouse moved to (386, 238)
Screenshot: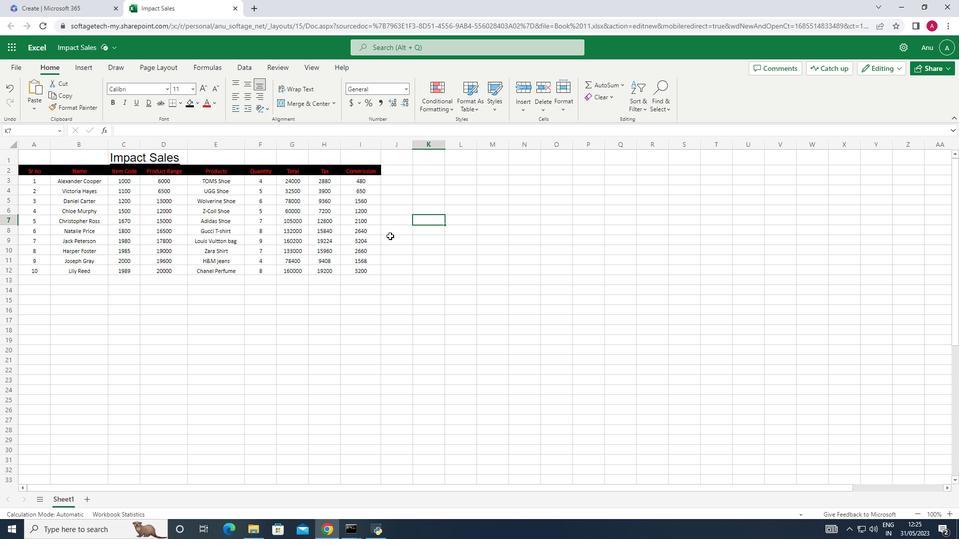 
